 Task: Search for and preview emails with specific keywords in the message body.
Action: Mouse moved to (221, 59)
Screenshot: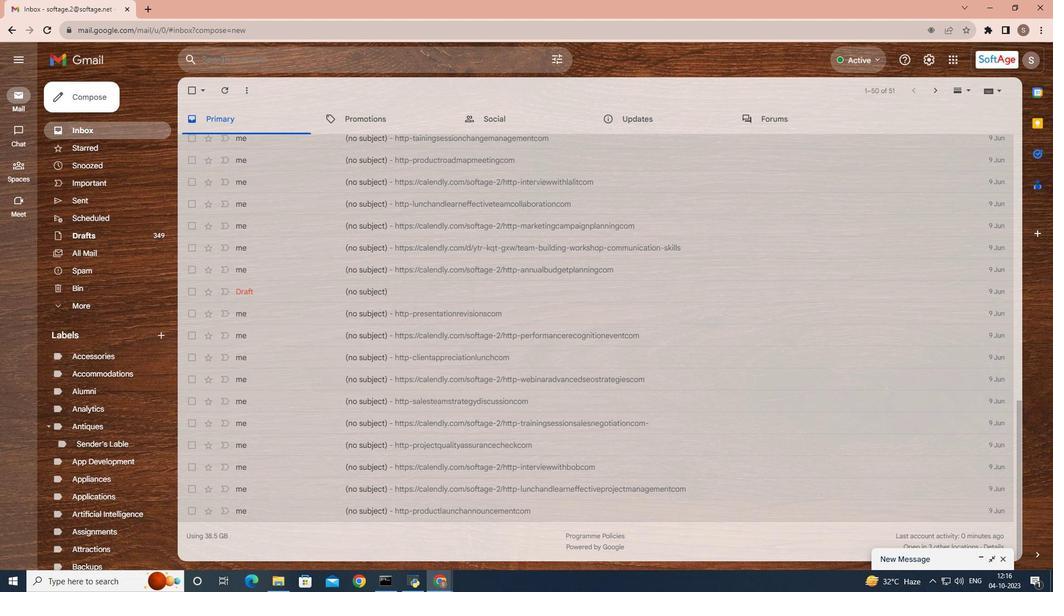 
Action: Mouse pressed left at (221, 59)
Screenshot: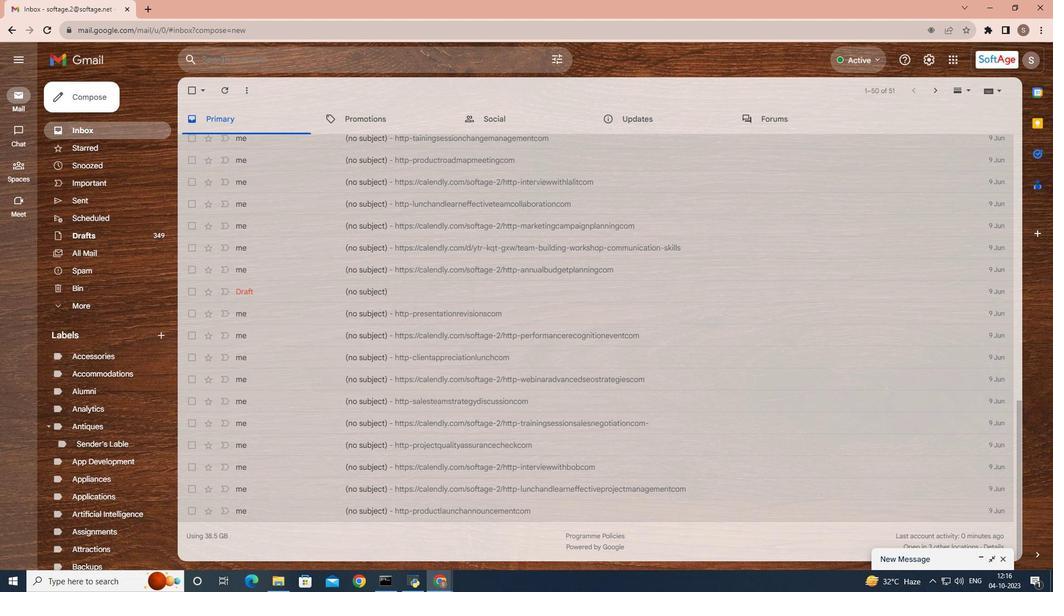 
Action: Key pressed calendly<Key.enter>
Screenshot: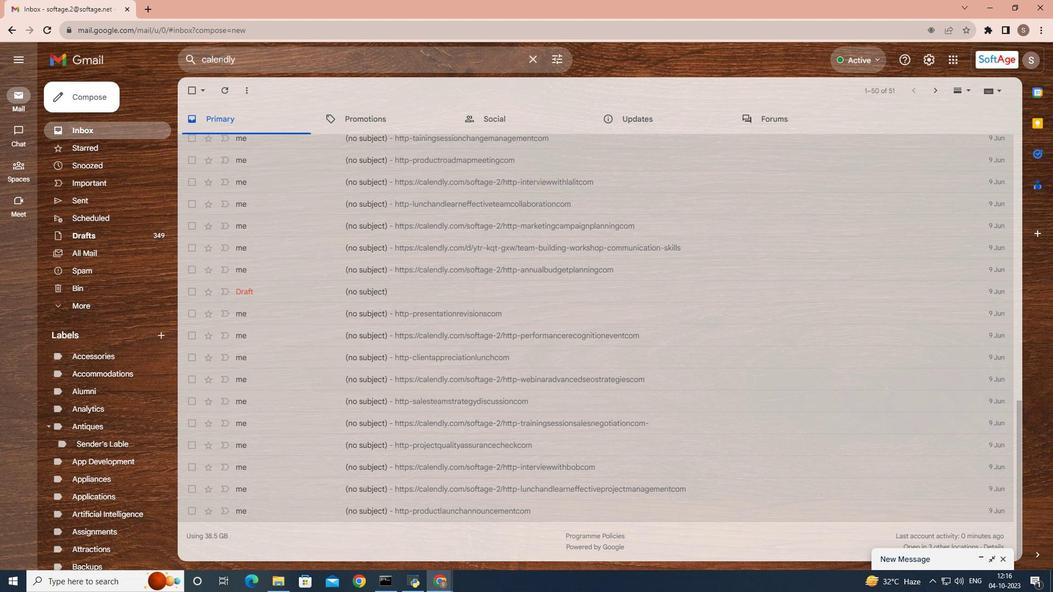 
Action: Mouse moved to (358, 178)
Screenshot: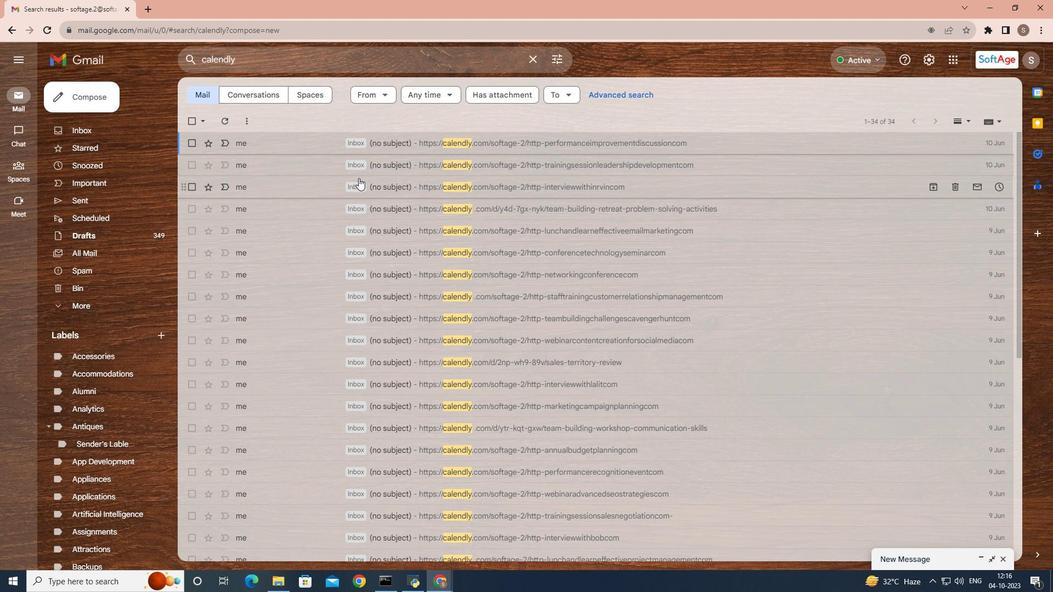
Action: Mouse scrolled (358, 177) with delta (0, 0)
Screenshot: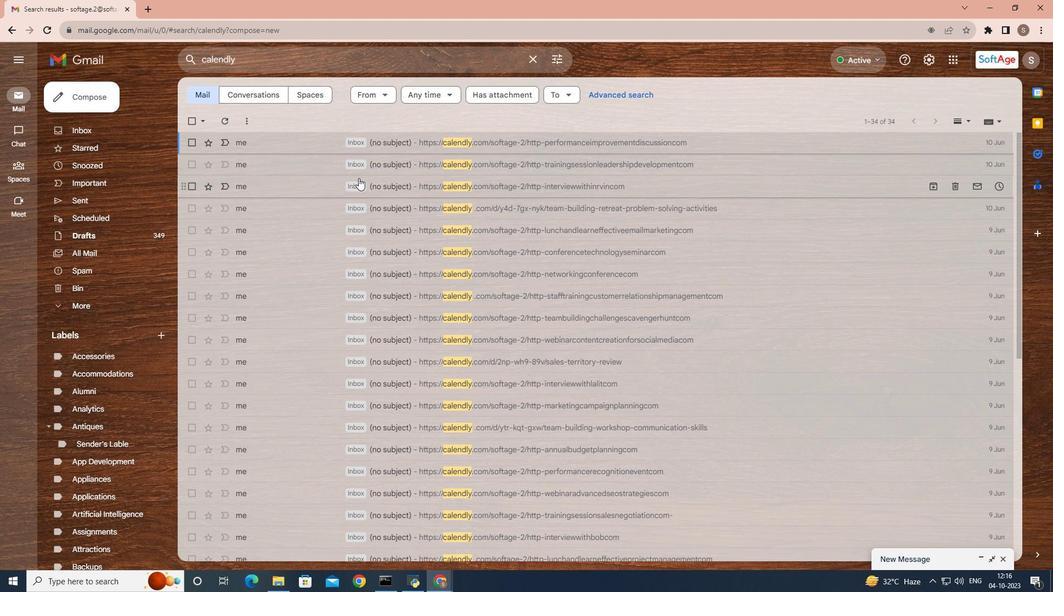 
Action: Mouse scrolled (358, 177) with delta (0, 0)
Screenshot: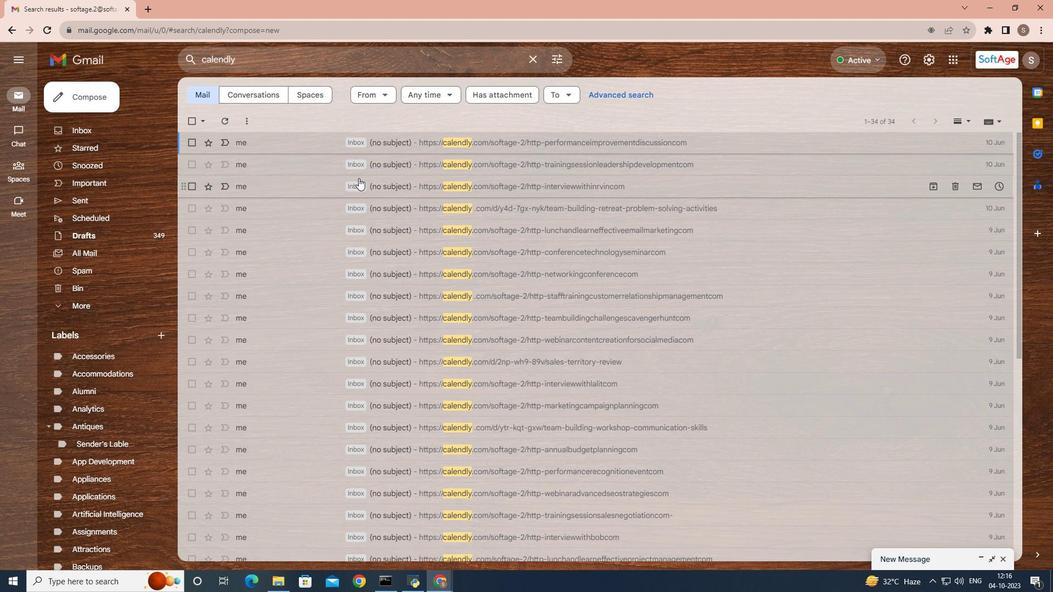 
Action: Mouse scrolled (358, 177) with delta (0, 0)
Screenshot: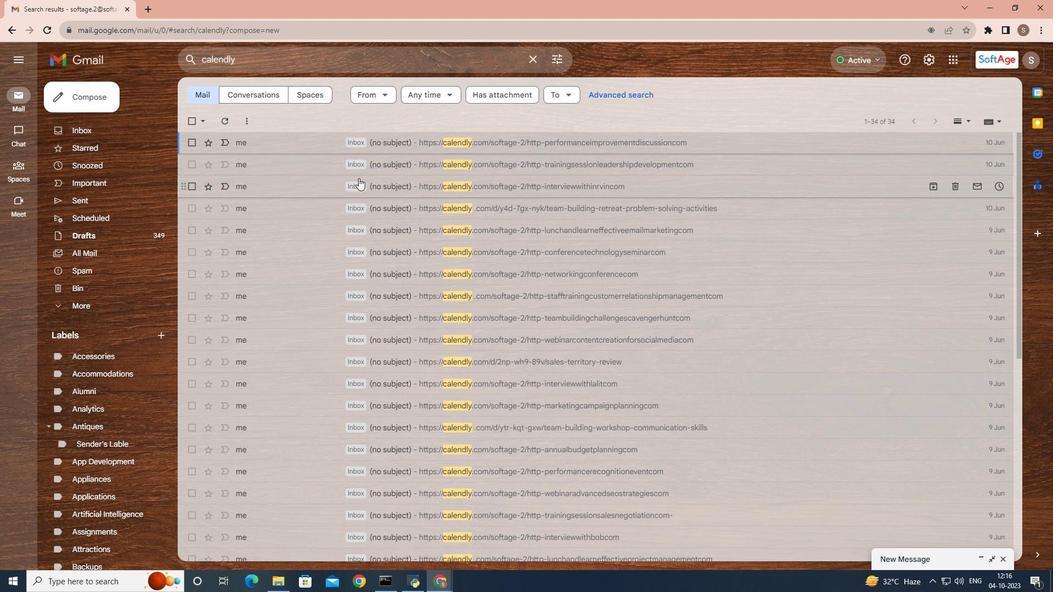 
Action: Mouse scrolled (358, 177) with delta (0, 0)
Screenshot: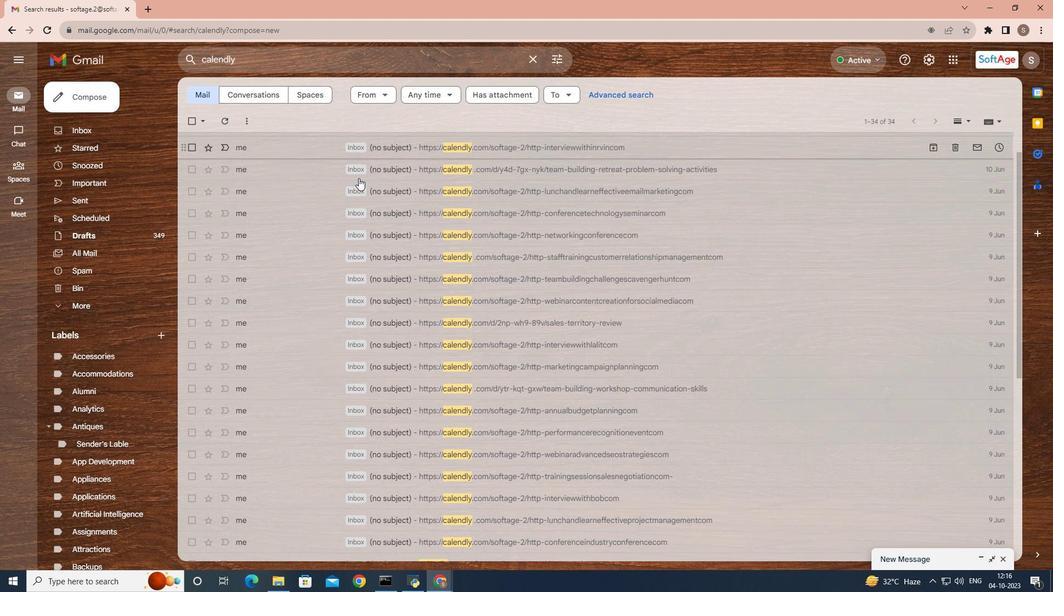 
Action: Mouse scrolled (358, 177) with delta (0, 0)
Screenshot: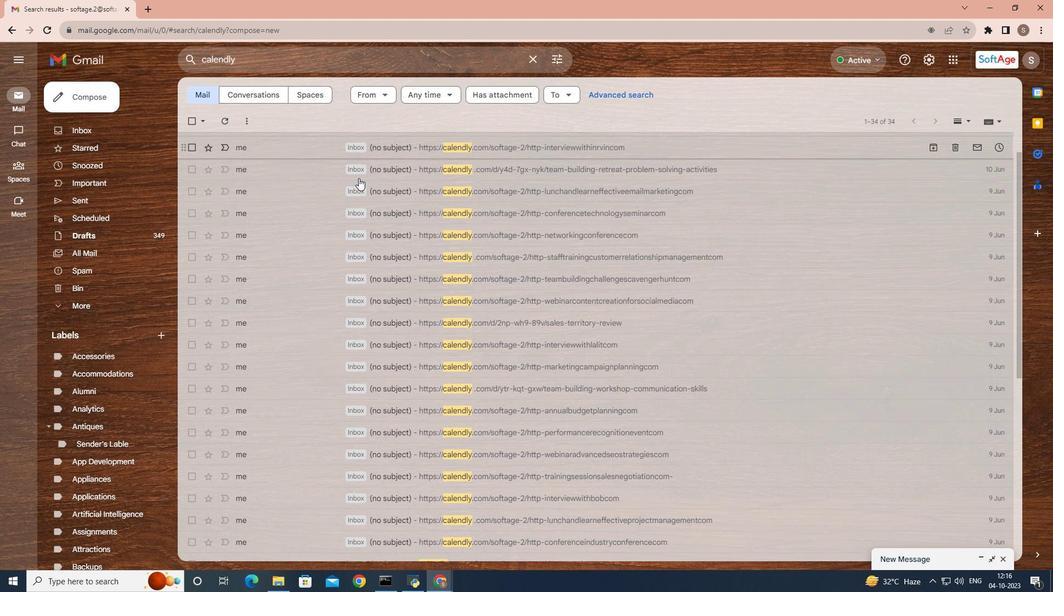 
Action: Mouse scrolled (358, 177) with delta (0, 0)
Screenshot: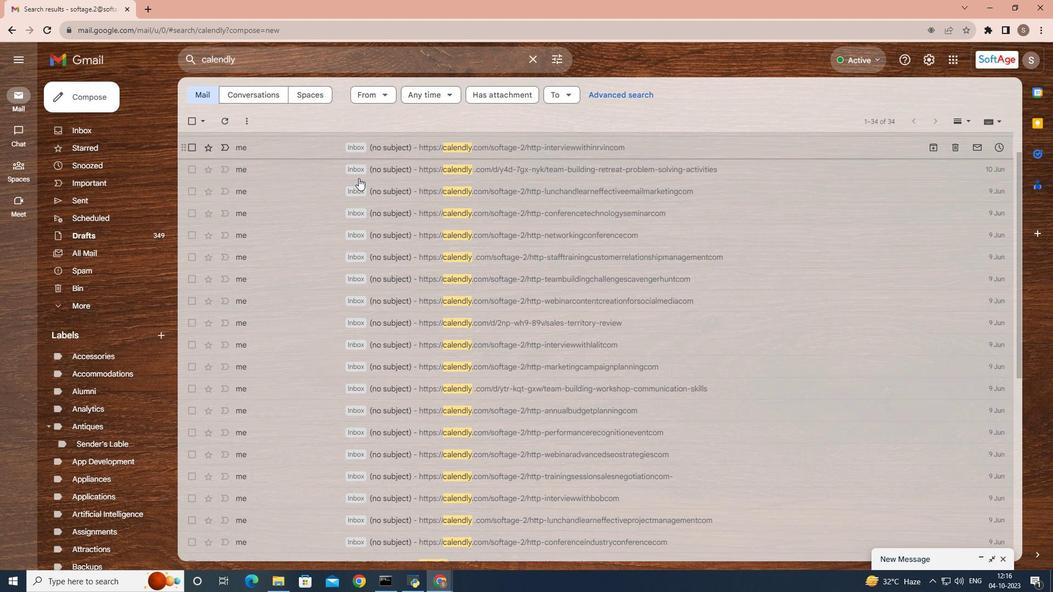 
Action: Mouse scrolled (358, 177) with delta (0, 0)
Screenshot: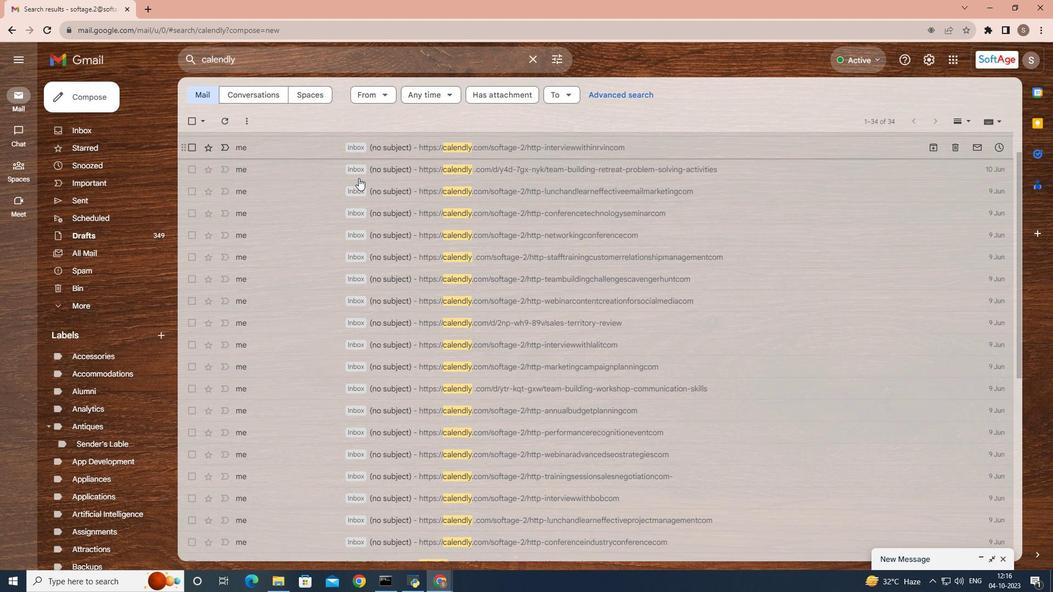 
Action: Mouse moved to (359, 171)
Screenshot: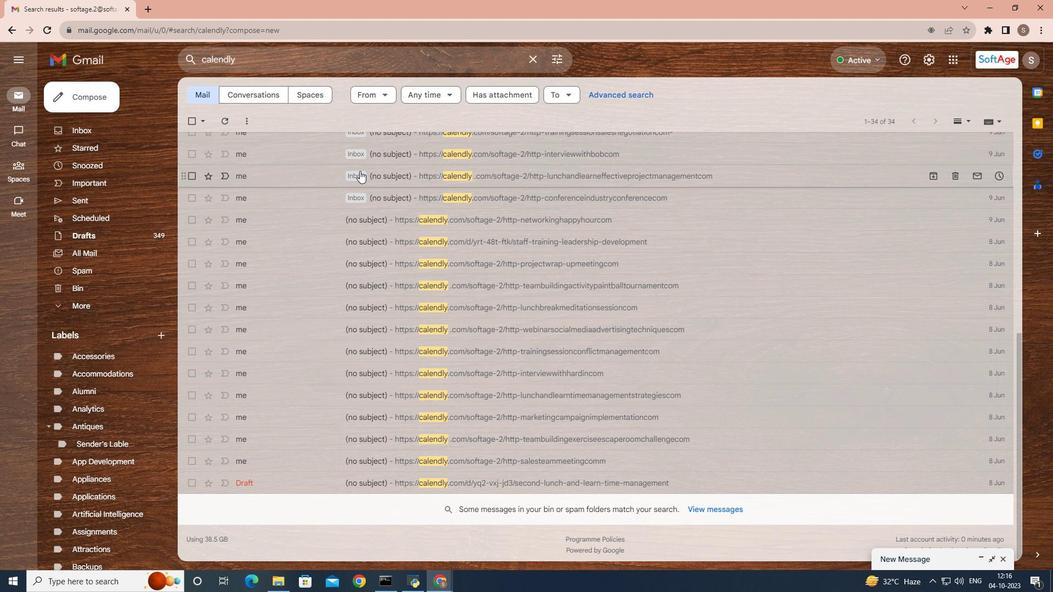 
Action: Mouse scrolled (359, 171) with delta (0, 0)
Screenshot: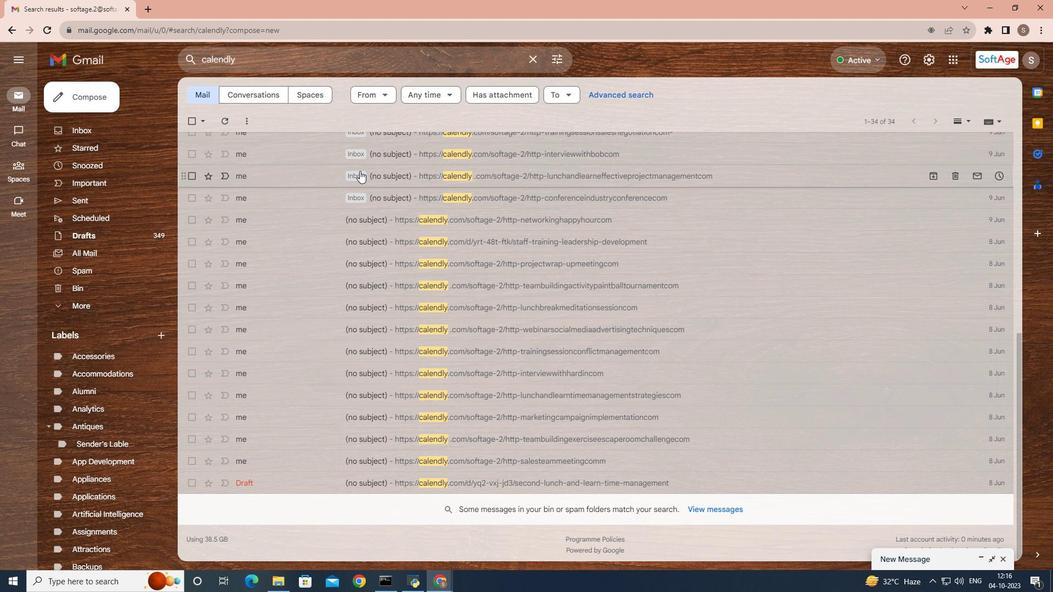 
Action: Mouse scrolled (359, 171) with delta (0, 0)
Screenshot: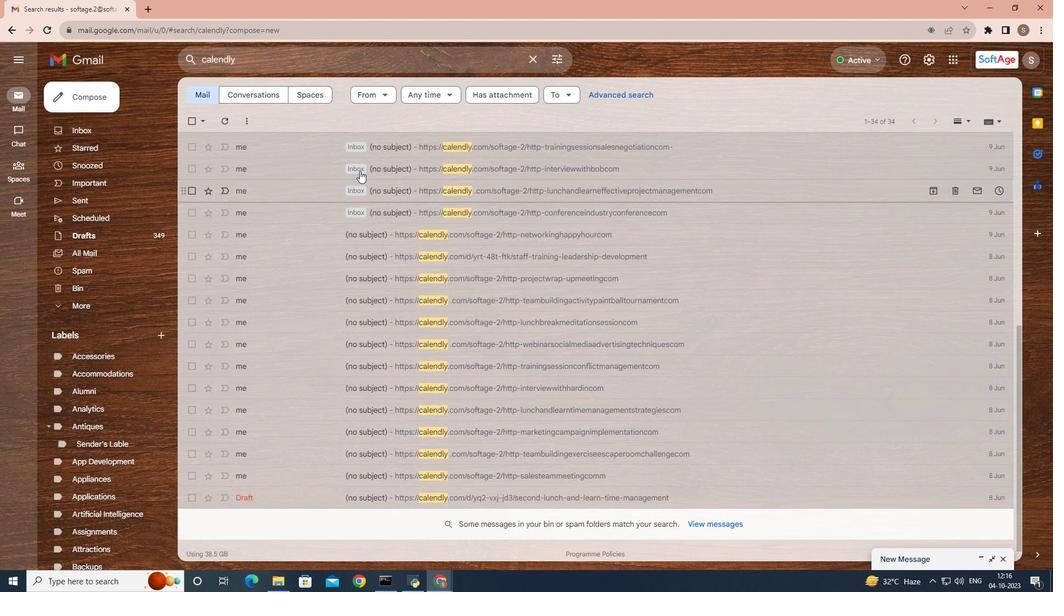 
Action: Mouse scrolled (359, 171) with delta (0, 0)
Screenshot: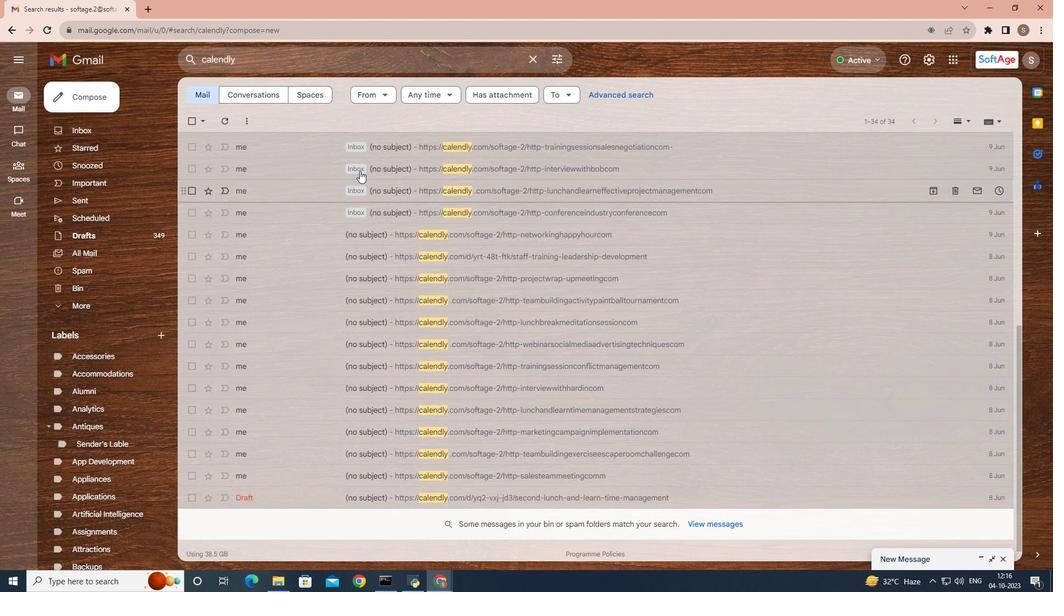 
Action: Mouse scrolled (359, 171) with delta (0, 0)
Screenshot: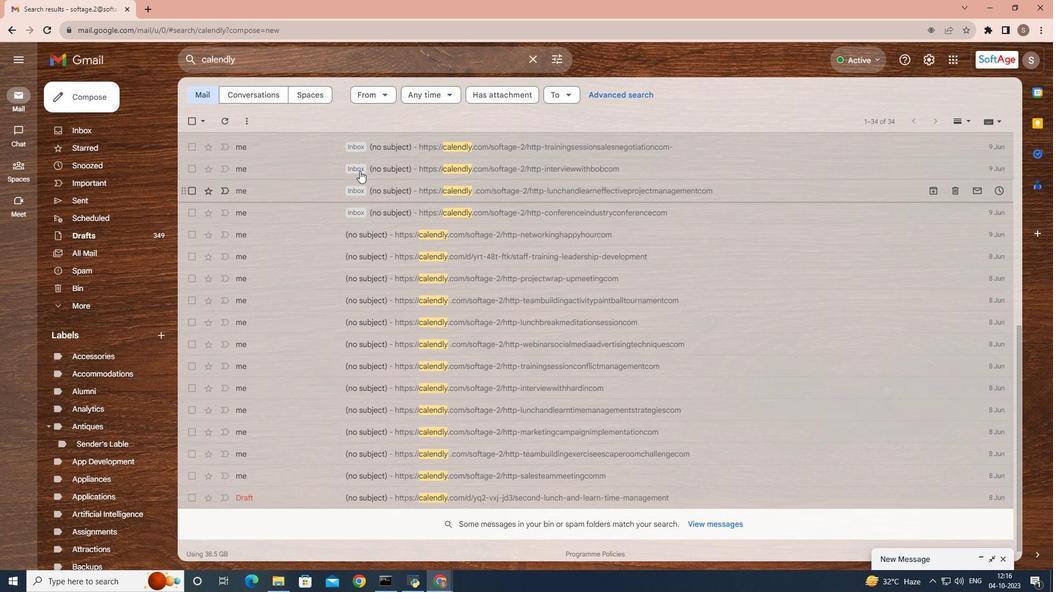 
Action: Mouse scrolled (359, 171) with delta (0, 0)
Screenshot: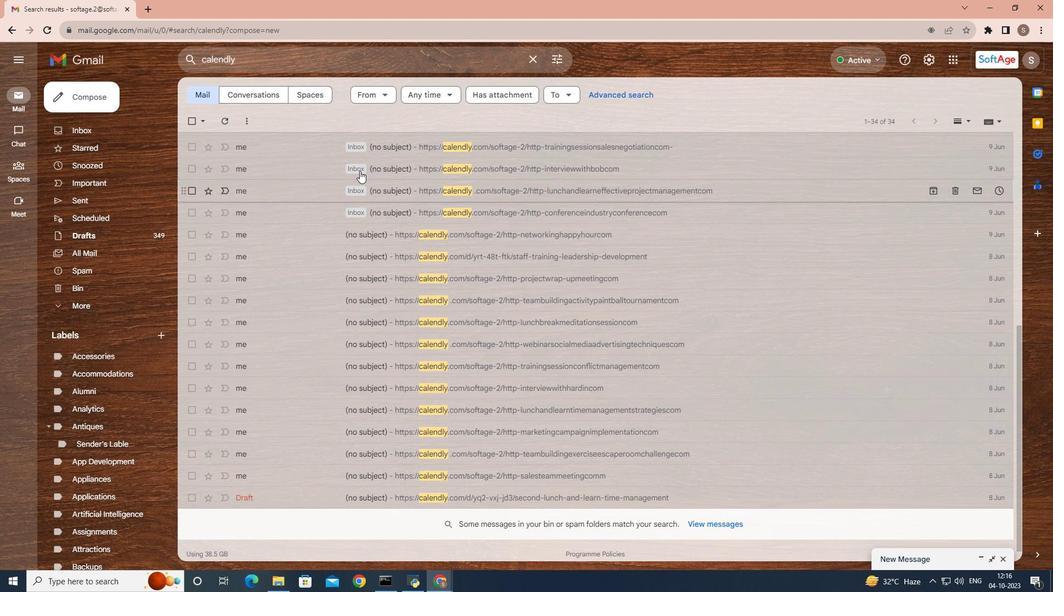 
Action: Mouse moved to (361, 166)
Screenshot: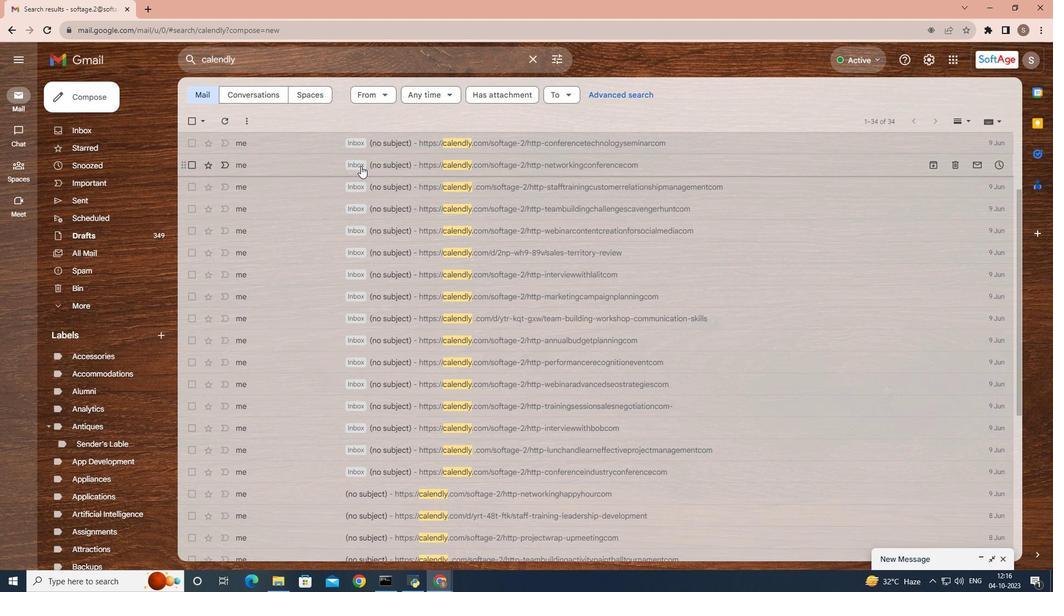 
Action: Mouse scrolled (361, 166) with delta (0, 0)
Screenshot: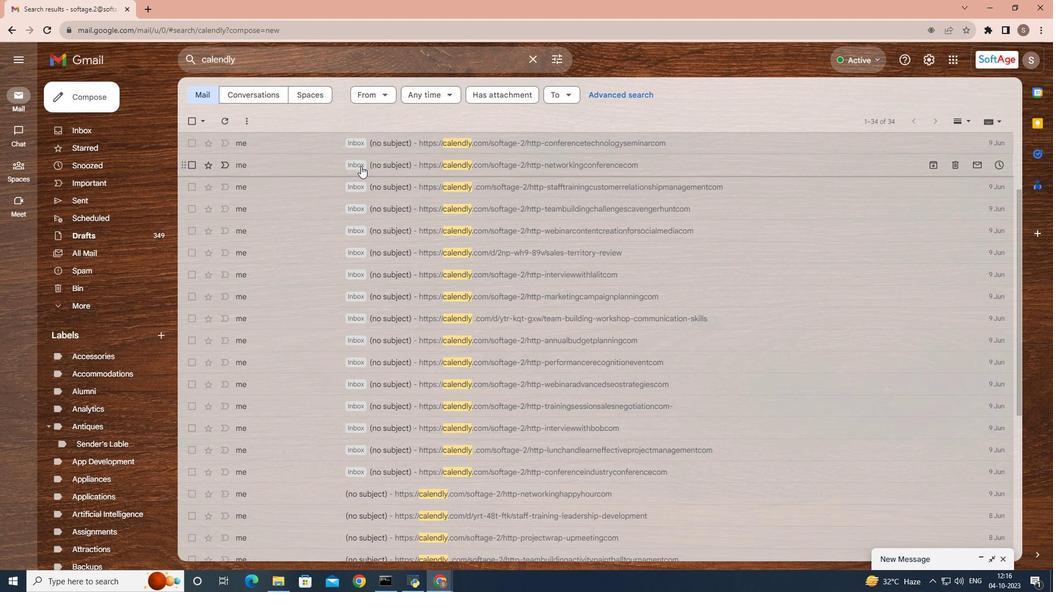 
Action: Mouse scrolled (361, 166) with delta (0, 0)
Screenshot: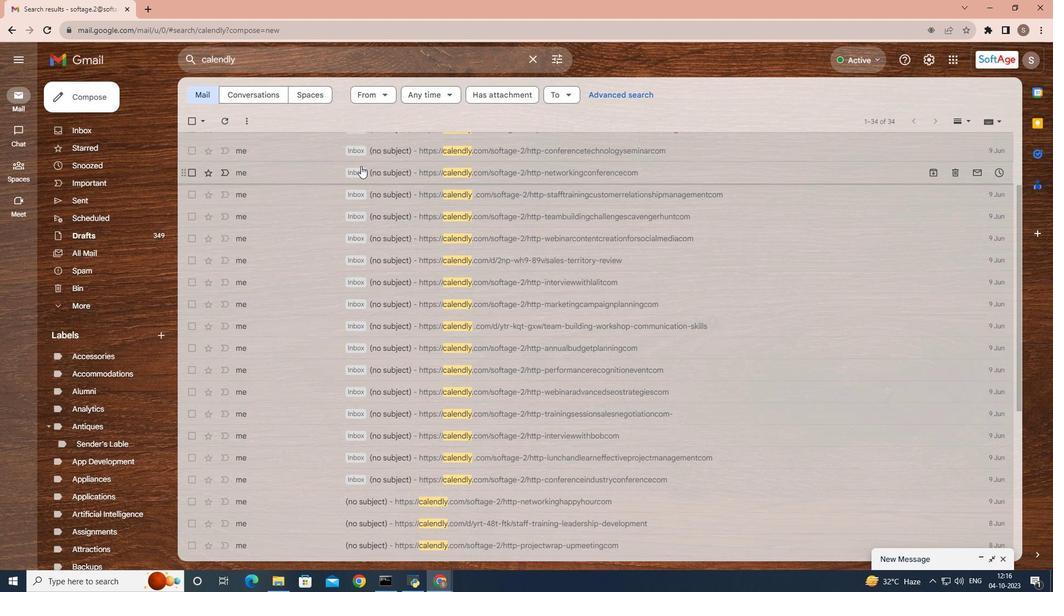 
Action: Mouse scrolled (361, 166) with delta (0, 0)
Screenshot: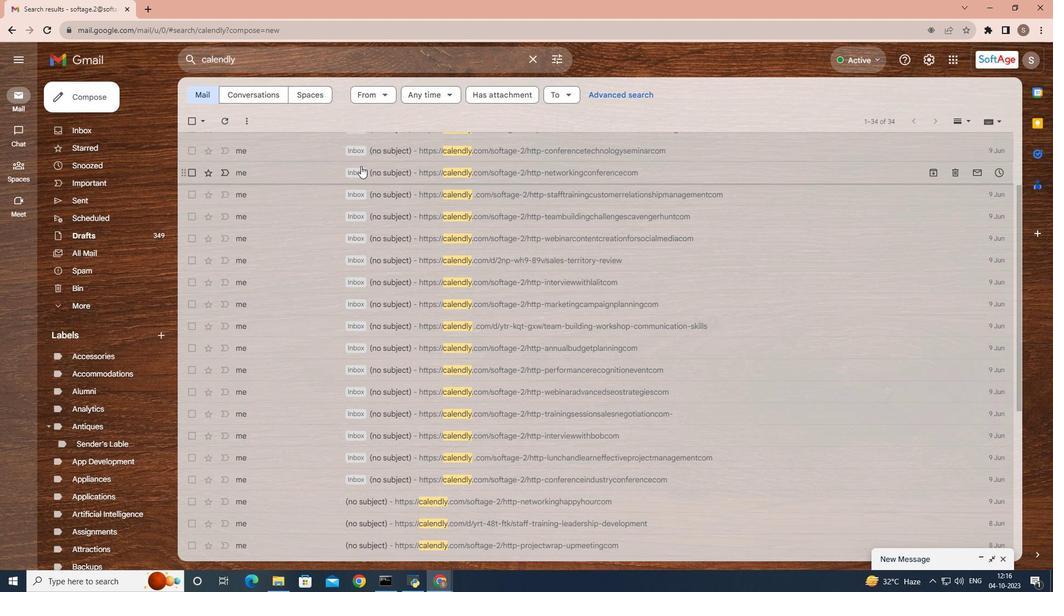 
Action: Mouse scrolled (361, 166) with delta (0, 0)
Screenshot: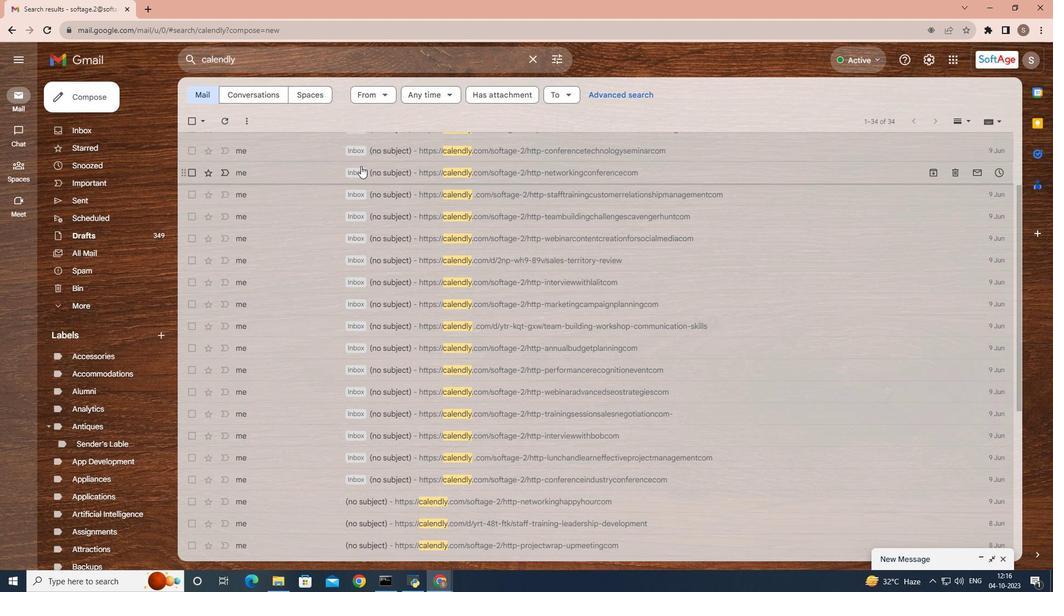 
Action: Mouse scrolled (361, 166) with delta (0, 0)
Screenshot: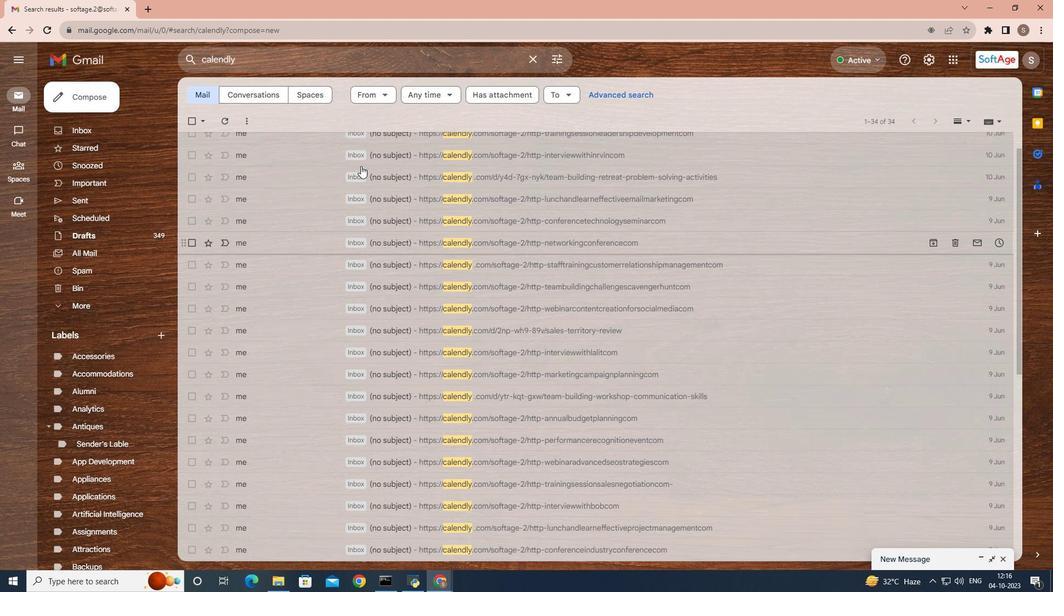 
Action: Mouse scrolled (361, 166) with delta (0, 0)
Screenshot: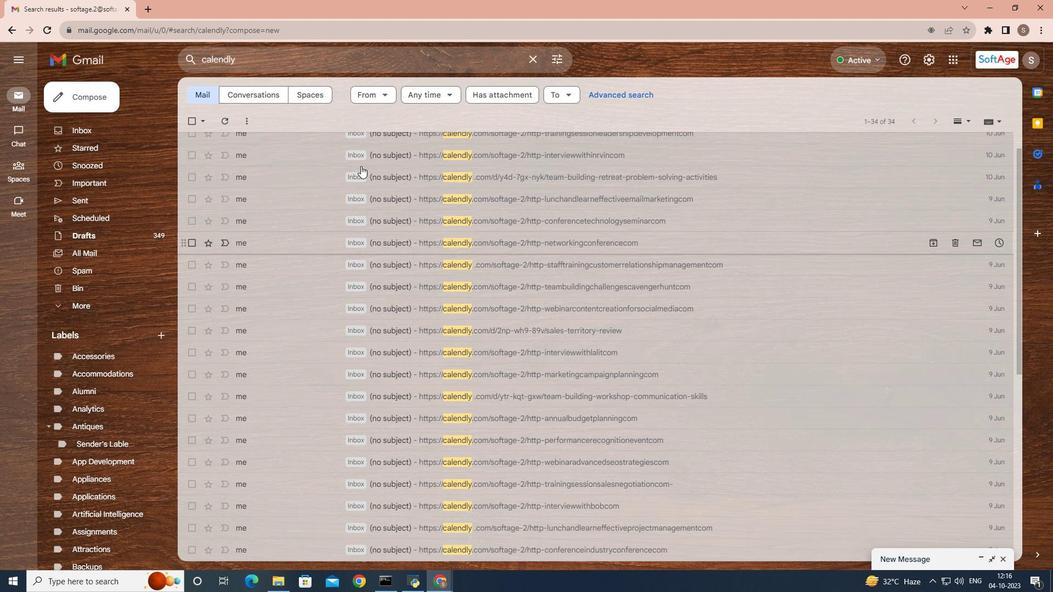 
Action: Mouse moved to (361, 164)
Screenshot: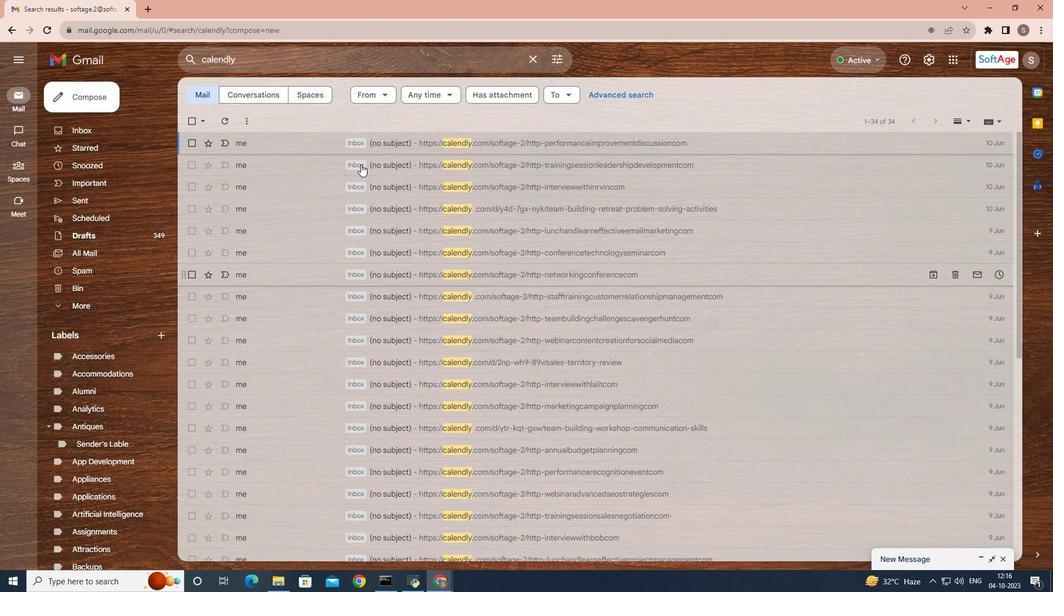 
Action: Mouse scrolled (361, 165) with delta (0, 0)
Screenshot: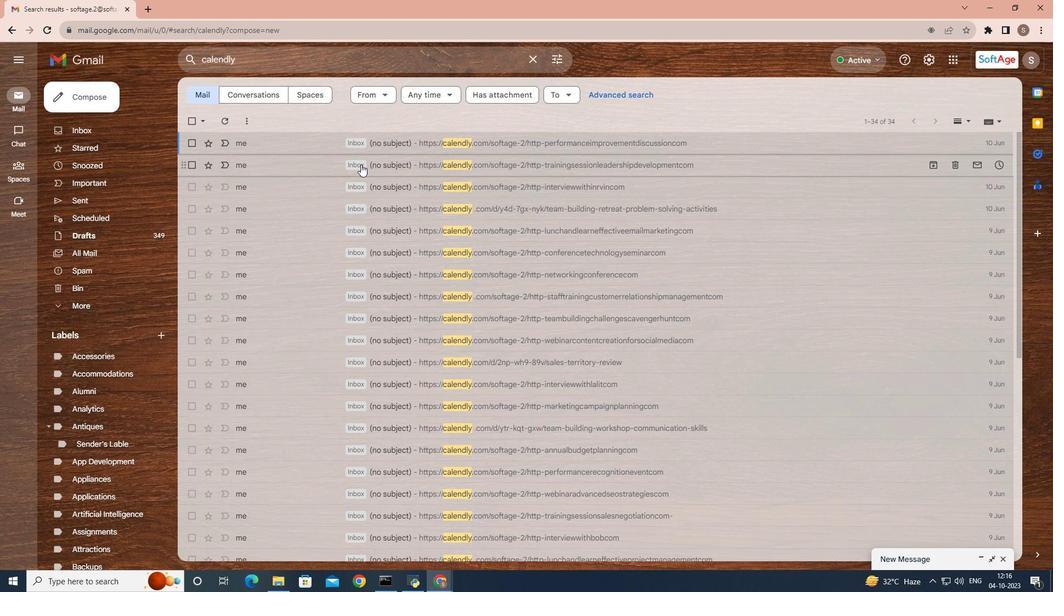 
Action: Mouse scrolled (361, 165) with delta (0, 0)
Screenshot: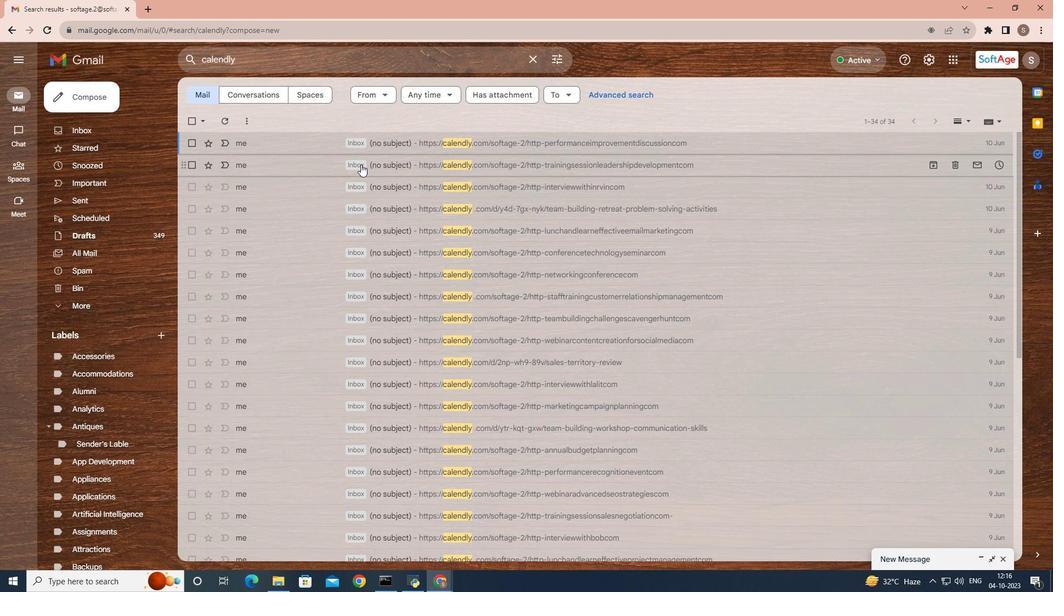 
Action: Mouse scrolled (361, 165) with delta (0, 0)
Screenshot: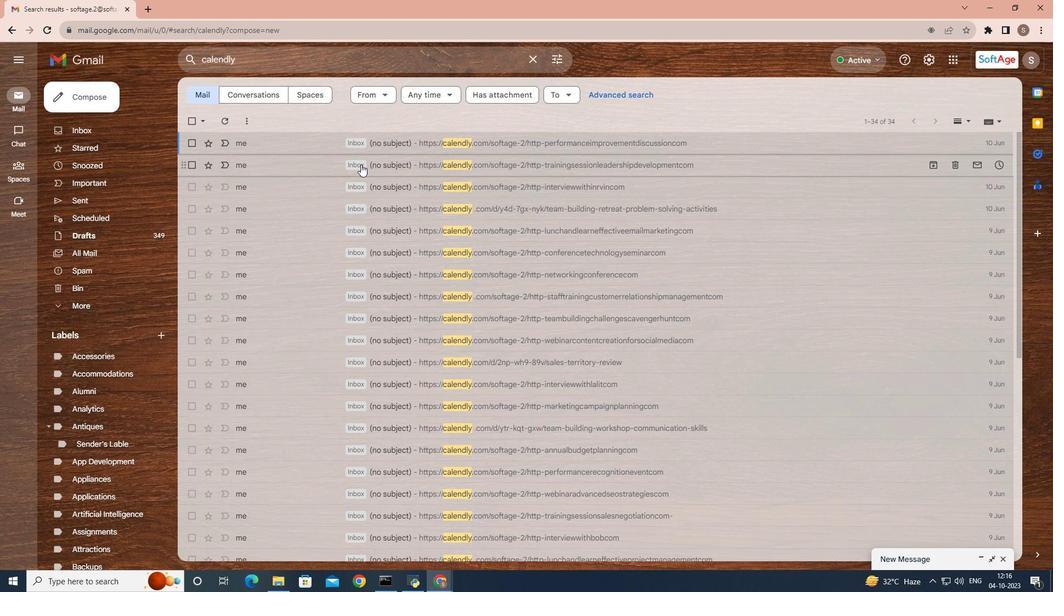 
Action: Mouse scrolled (361, 165) with delta (0, 0)
Screenshot: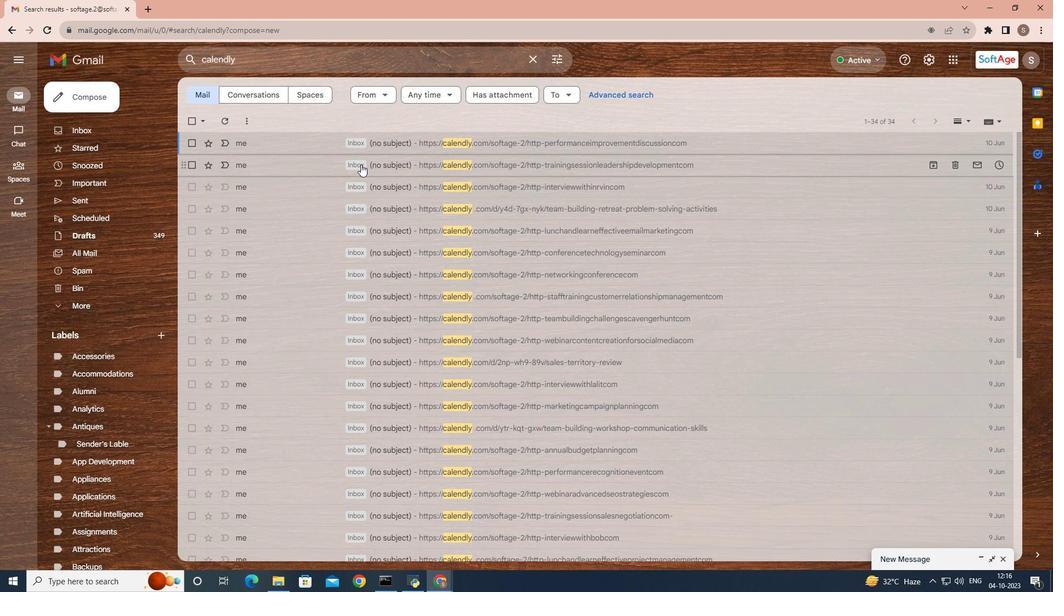 
Action: Mouse scrolled (361, 165) with delta (0, 0)
Screenshot: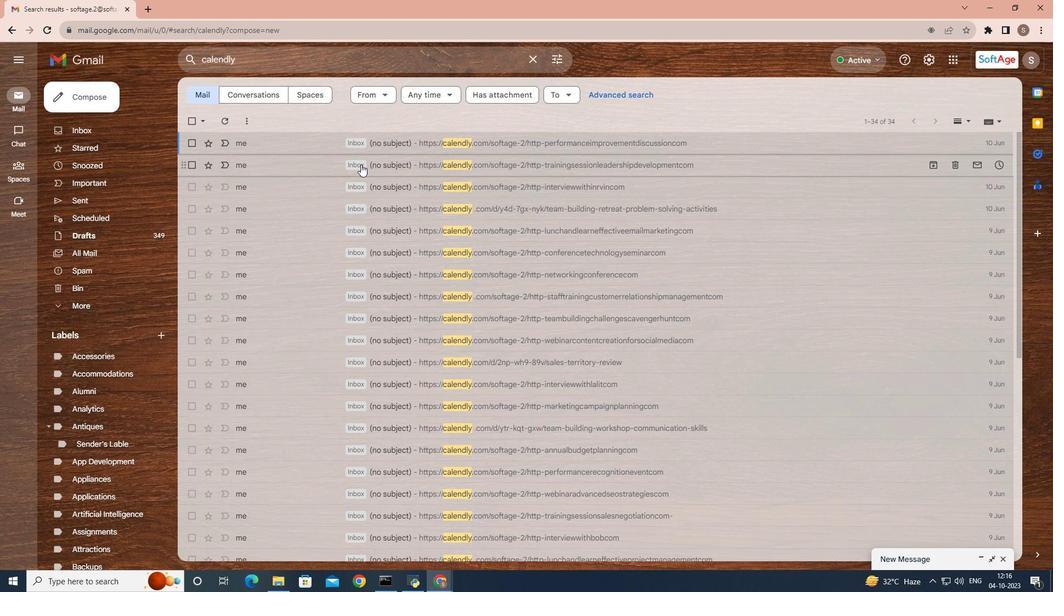 
Action: Mouse scrolled (361, 165) with delta (0, 0)
Screenshot: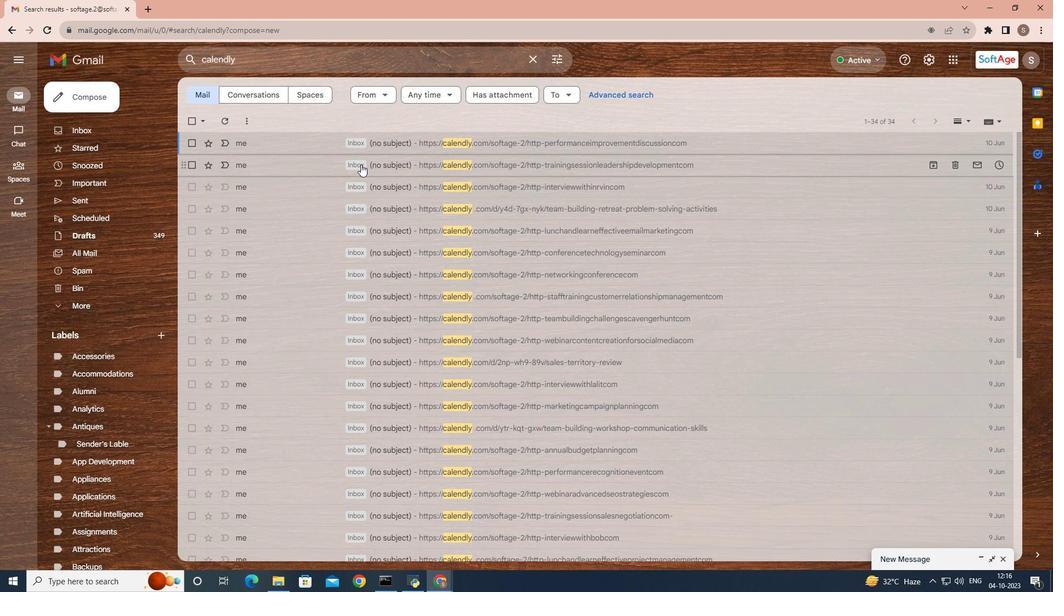 
Action: Mouse moved to (960, 113)
Screenshot: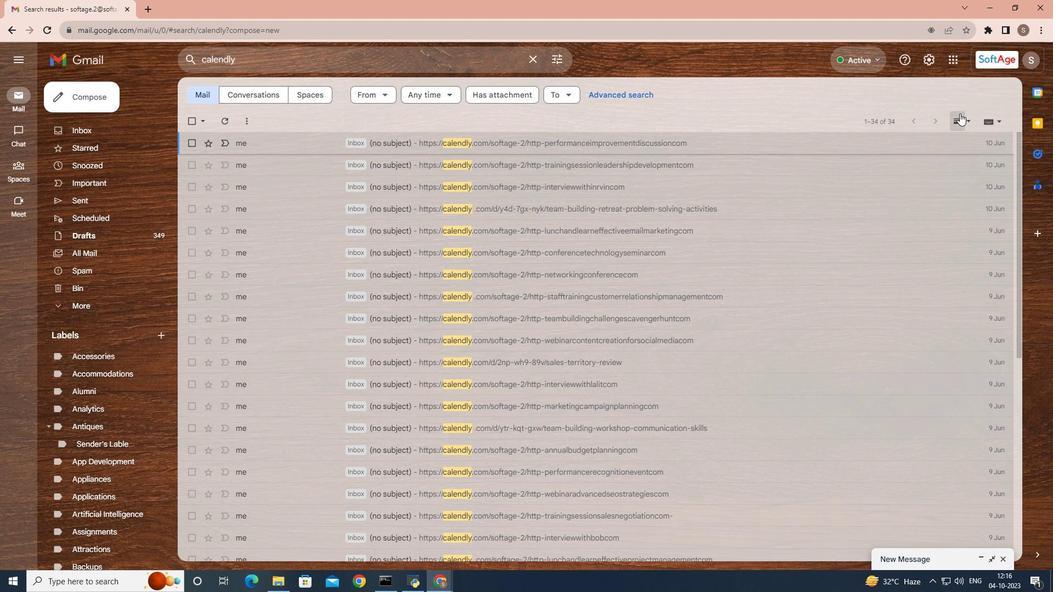 
Action: Mouse pressed left at (960, 113)
Screenshot: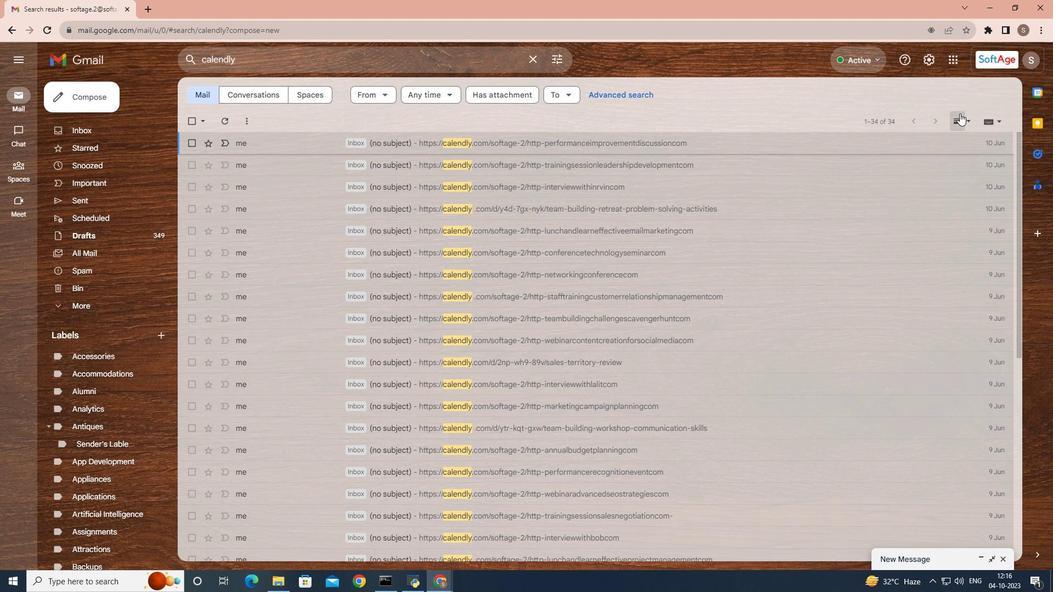 
Action: Mouse moved to (674, 151)
Screenshot: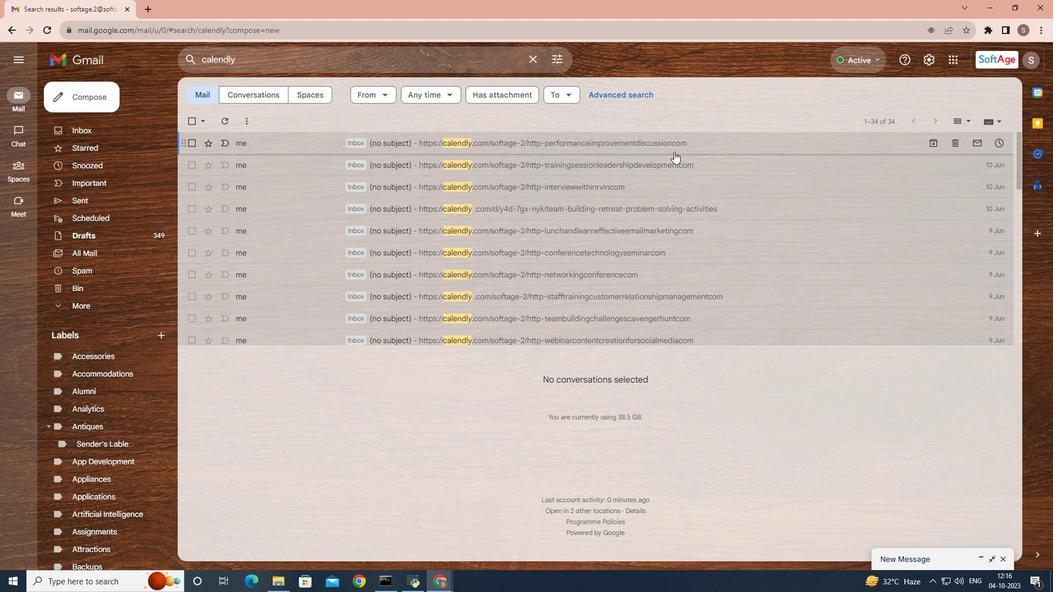 
Action: Mouse pressed left at (674, 151)
Screenshot: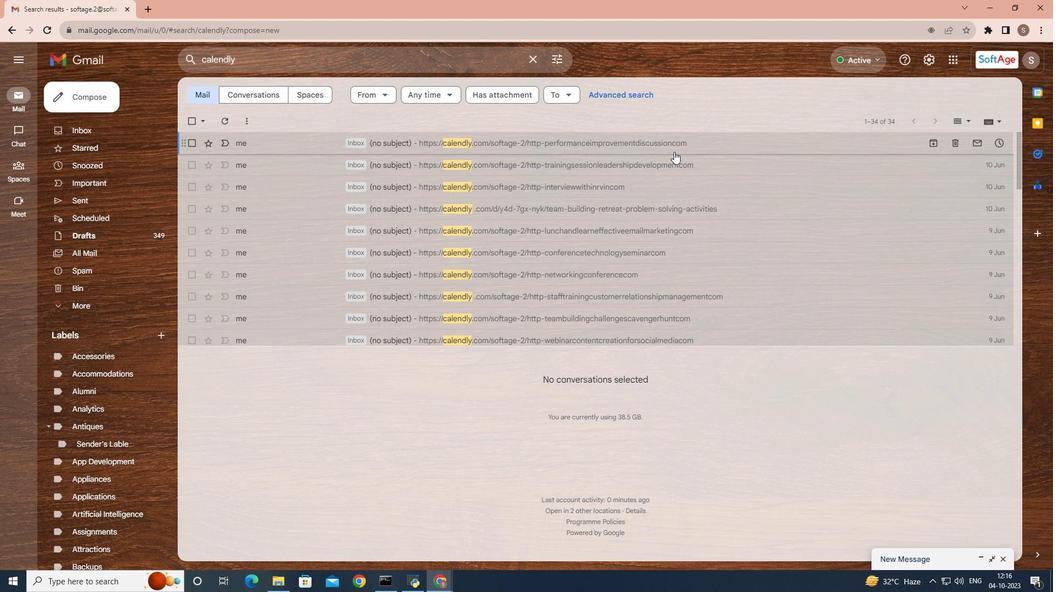 
Action: Mouse moved to (670, 160)
Screenshot: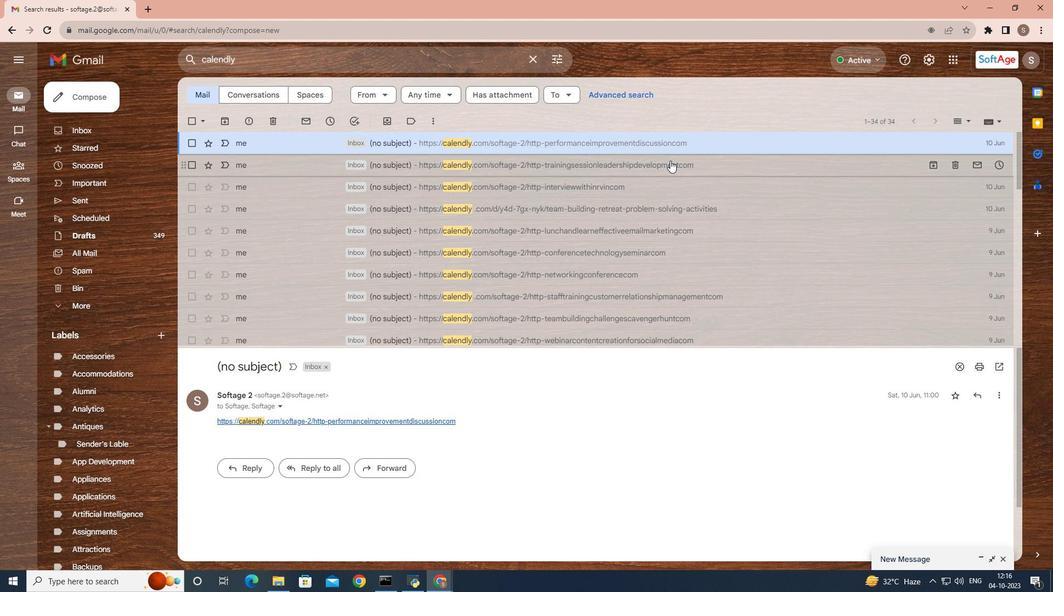 
Action: Mouse scrolled (670, 160) with delta (0, 0)
Screenshot: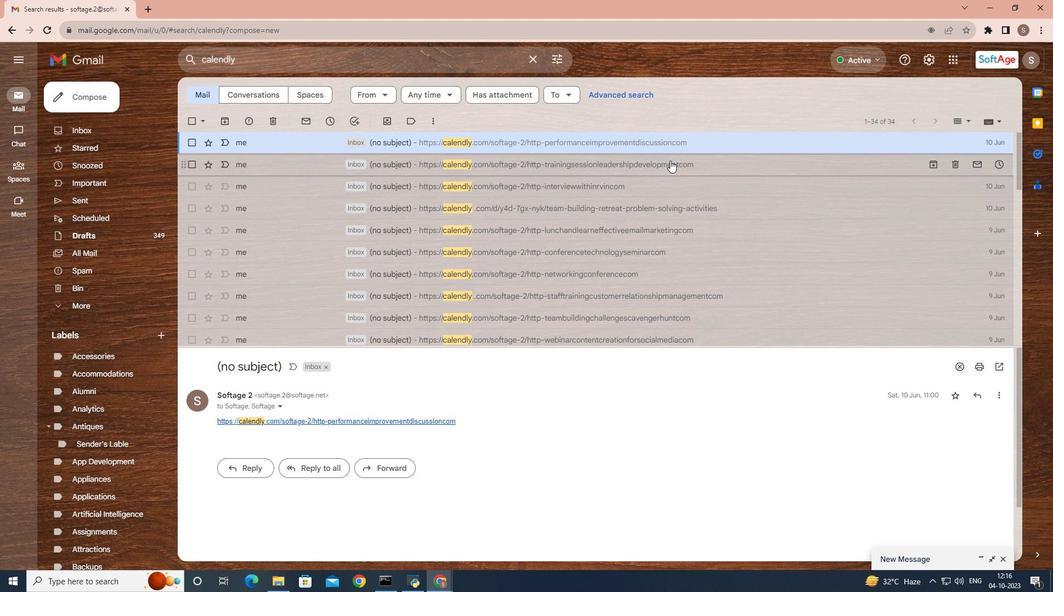 
Action: Mouse scrolled (670, 160) with delta (0, 0)
Screenshot: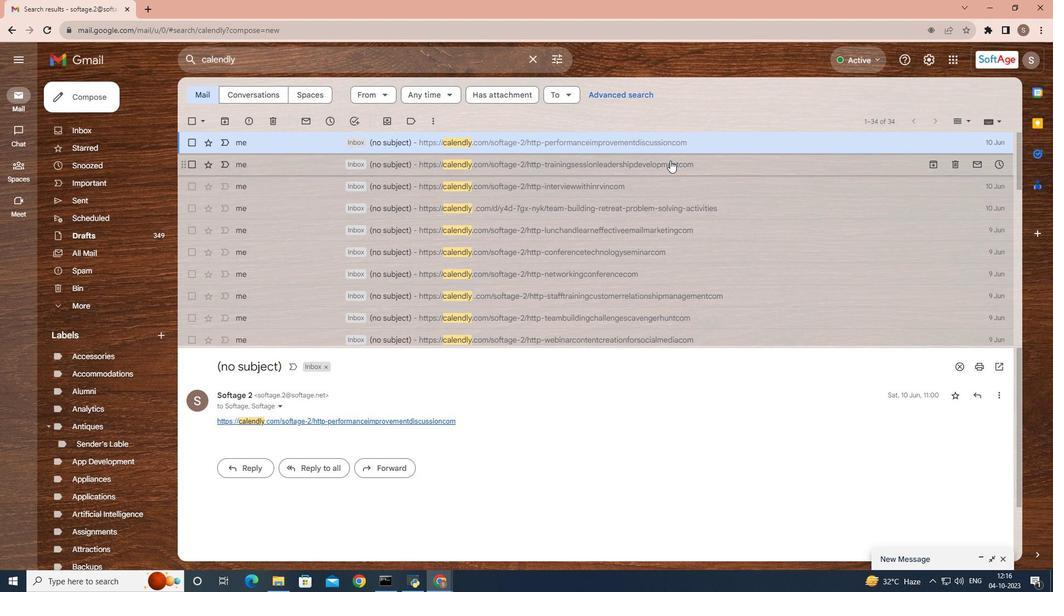 
Action: Mouse scrolled (670, 160) with delta (0, 0)
Screenshot: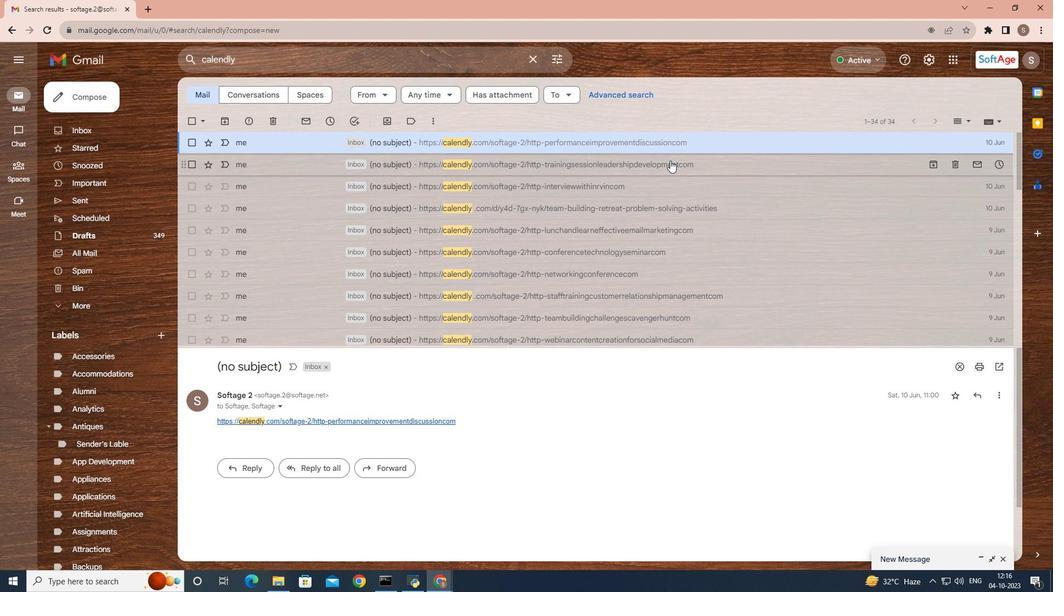 
Action: Mouse scrolled (670, 160) with delta (0, 0)
Screenshot: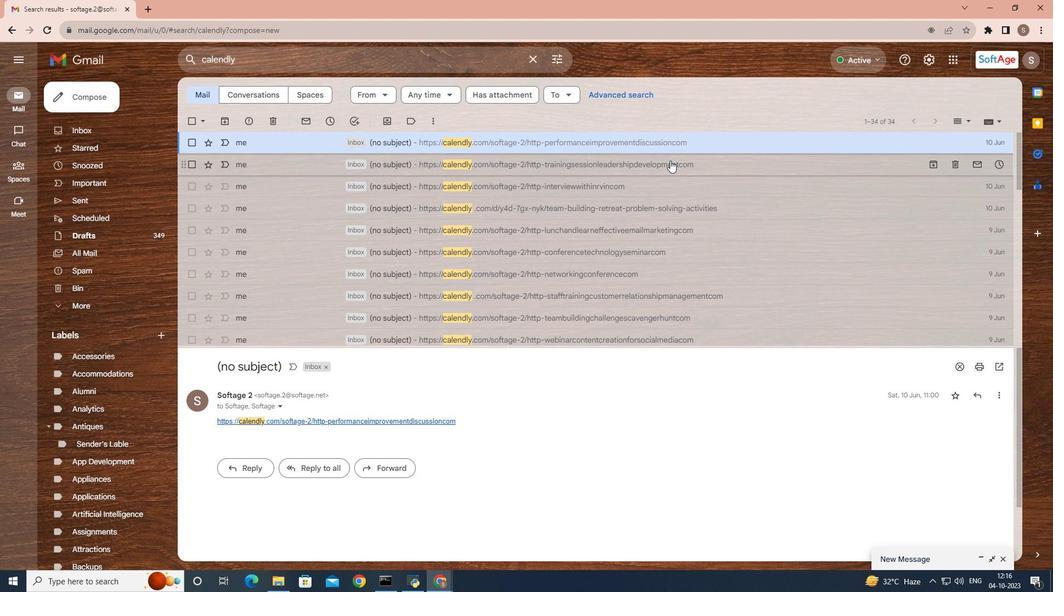 
Action: Mouse moved to (624, 183)
Screenshot: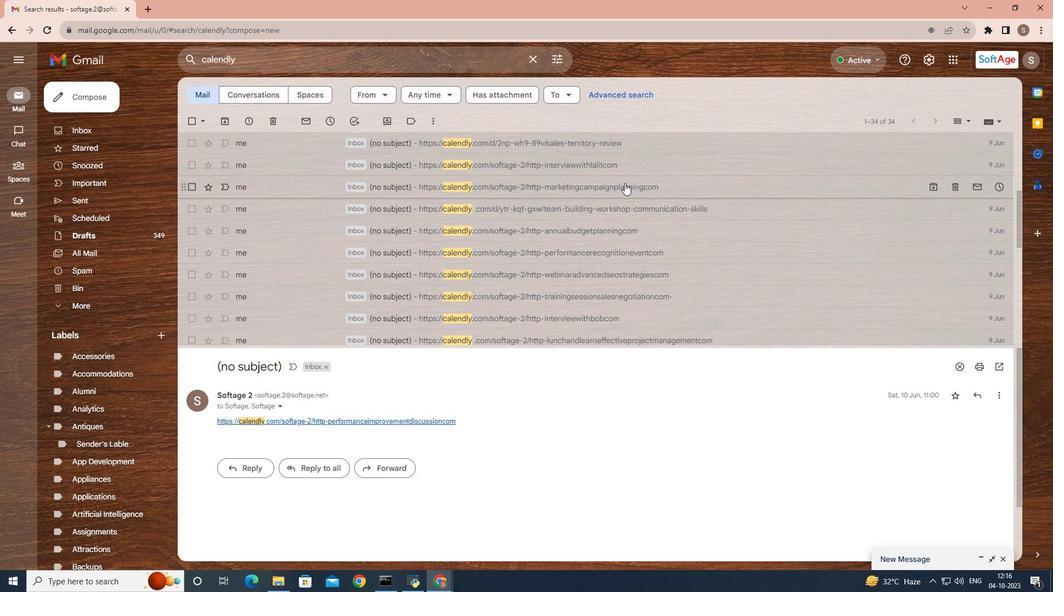 
Action: Mouse pressed left at (624, 183)
Screenshot: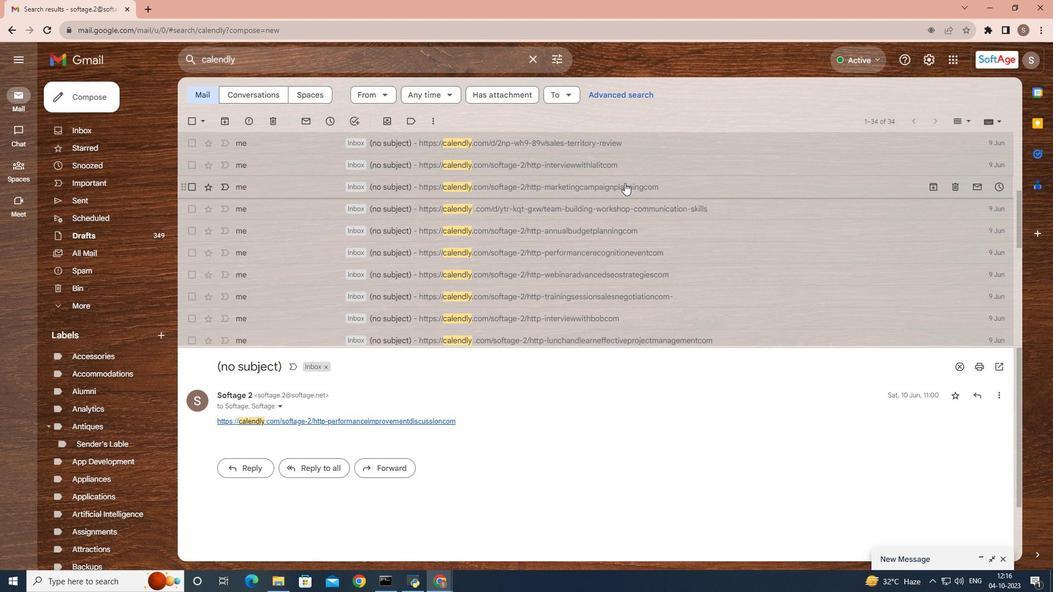 
Action: Mouse moved to (624, 185)
Screenshot: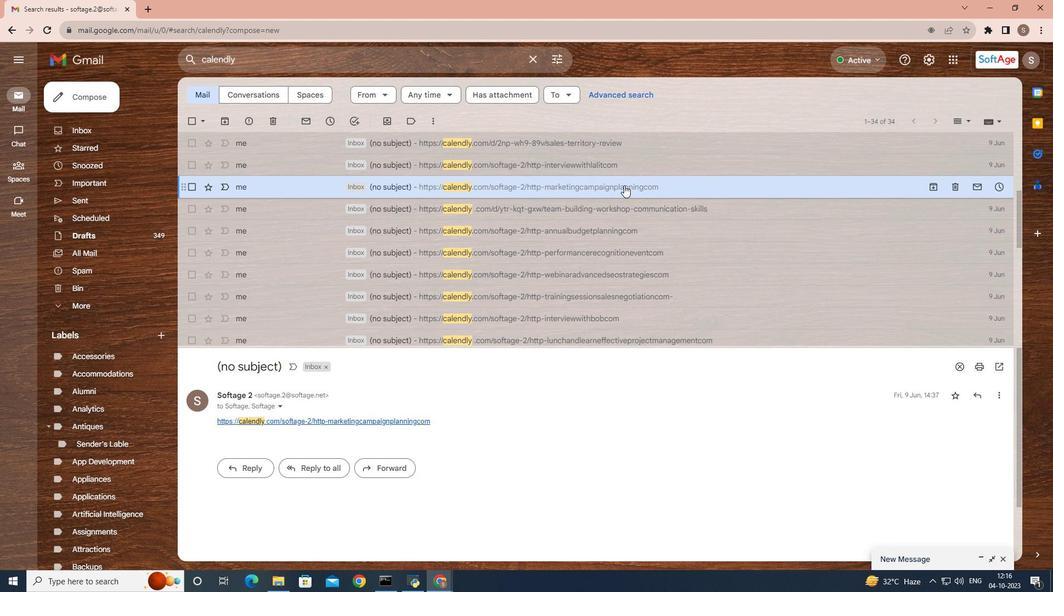 
Action: Mouse scrolled (624, 184) with delta (0, 0)
Screenshot: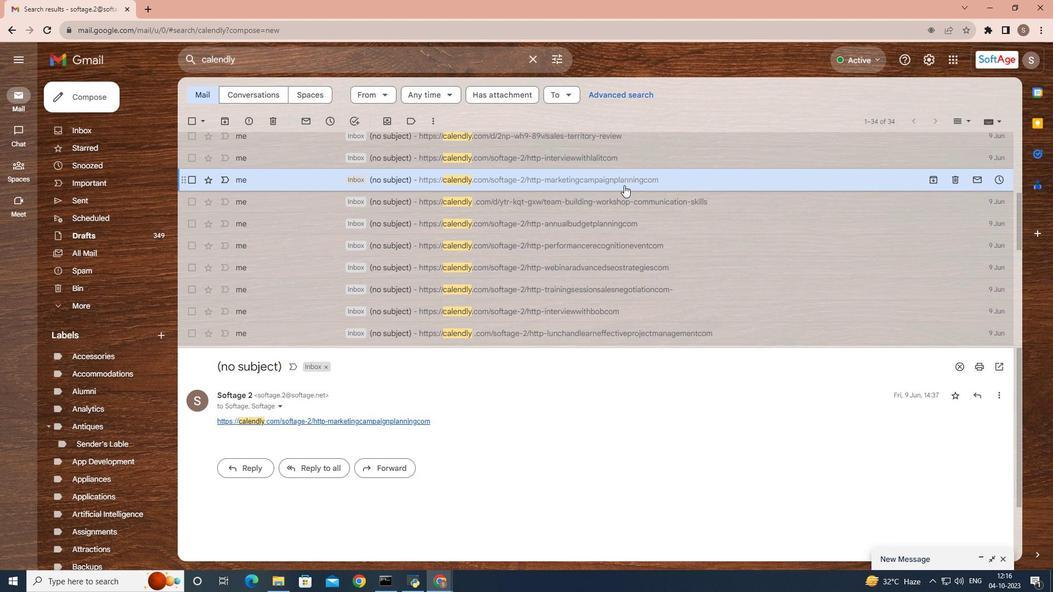 
Action: Mouse scrolled (624, 184) with delta (0, 0)
Screenshot: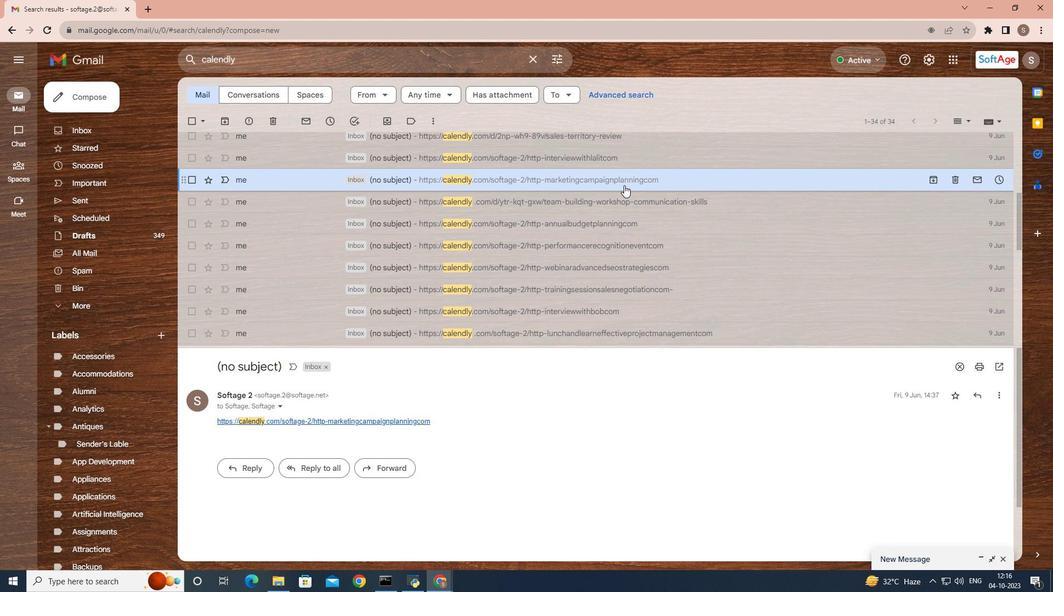 
Action: Mouse scrolled (624, 184) with delta (0, 0)
Screenshot: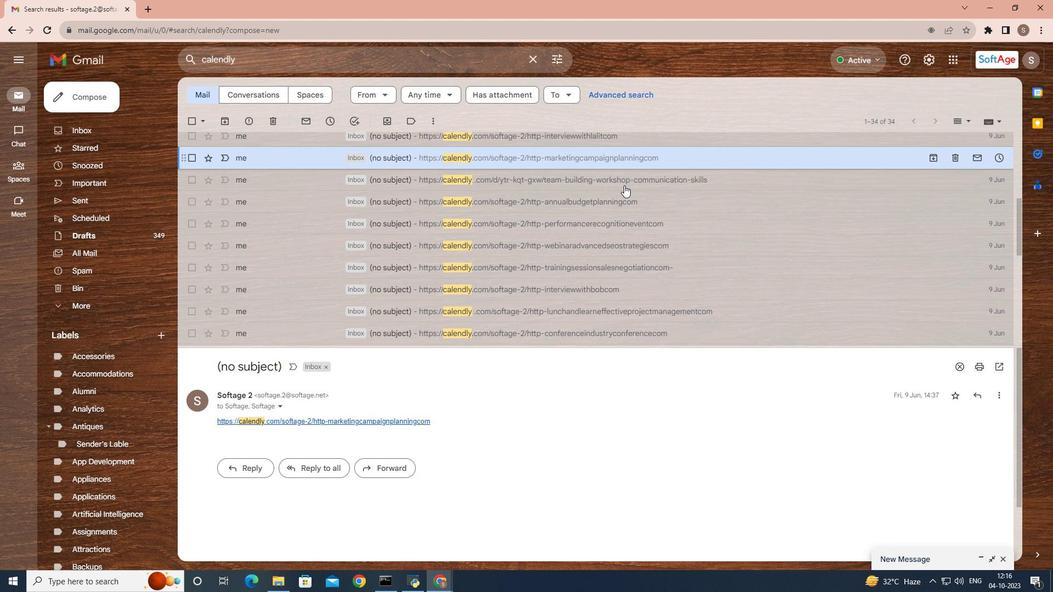 
Action: Mouse scrolled (624, 184) with delta (0, 0)
Screenshot: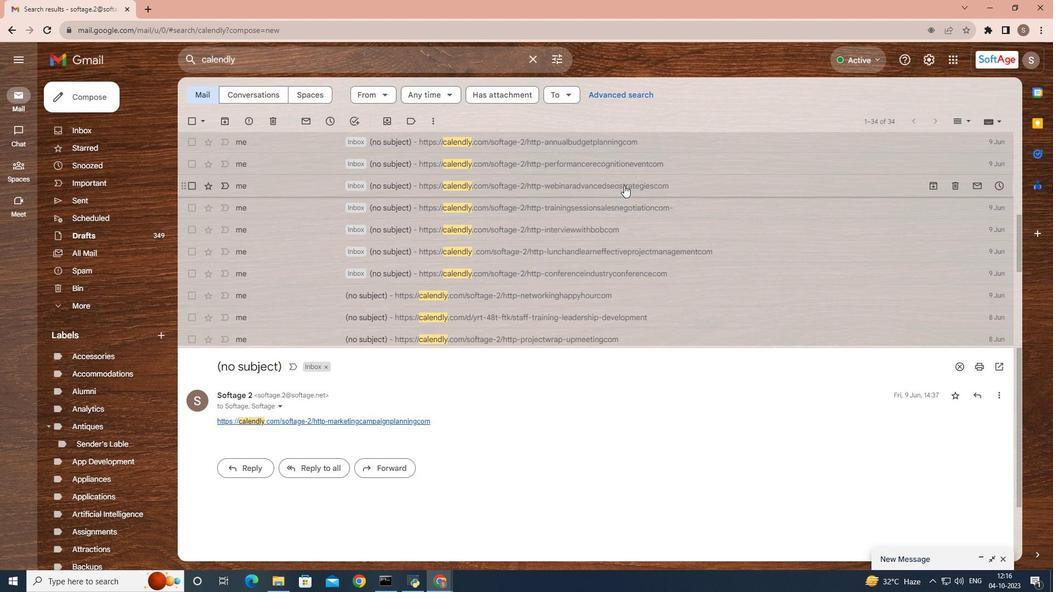 
Action: Mouse scrolled (624, 185) with delta (0, 0)
Screenshot: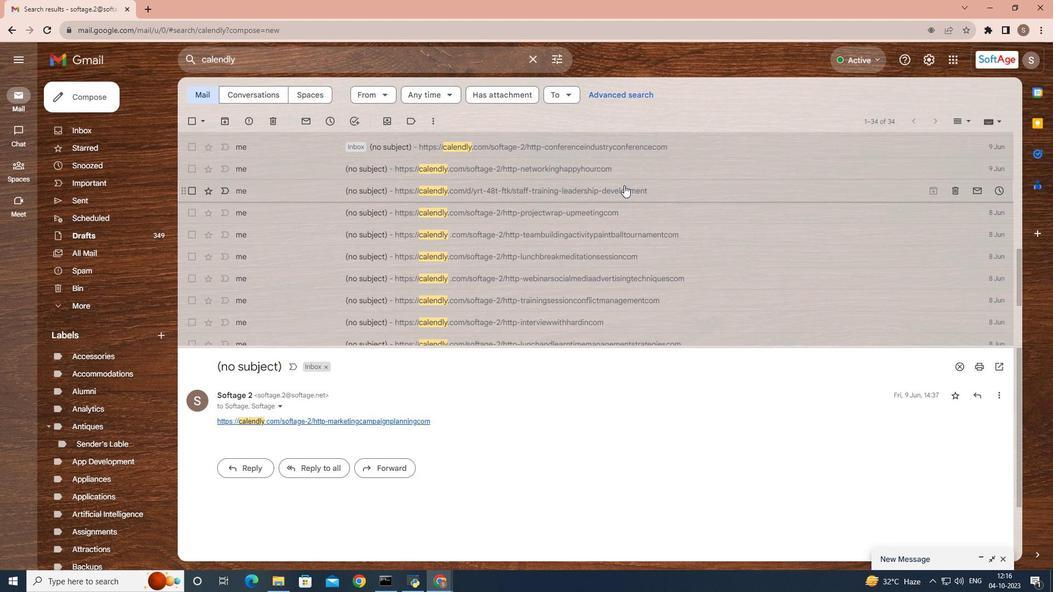 
Action: Mouse moved to (616, 193)
Screenshot: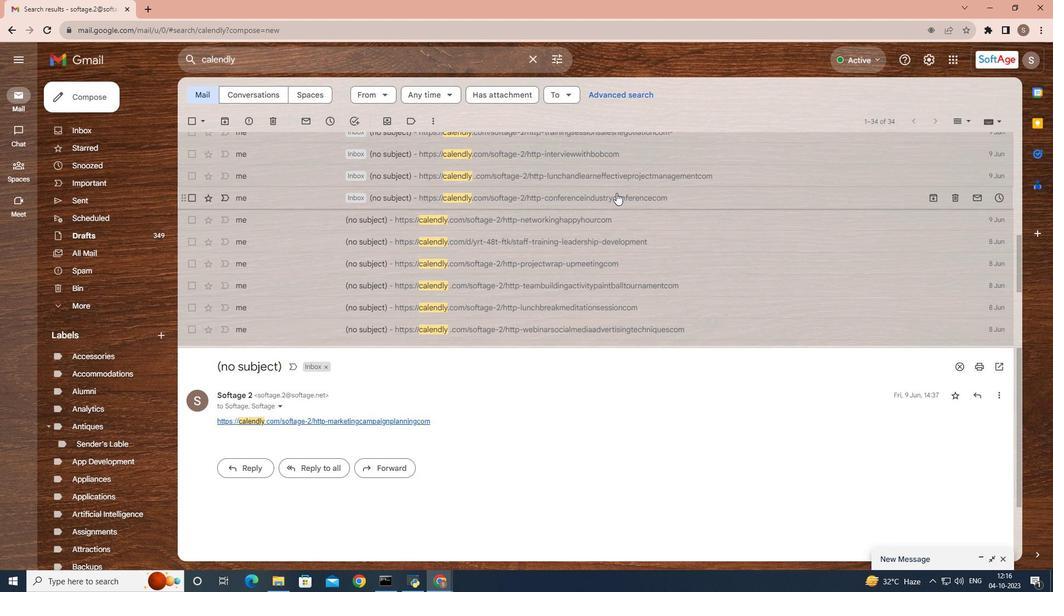 
Action: Mouse pressed left at (616, 193)
Screenshot: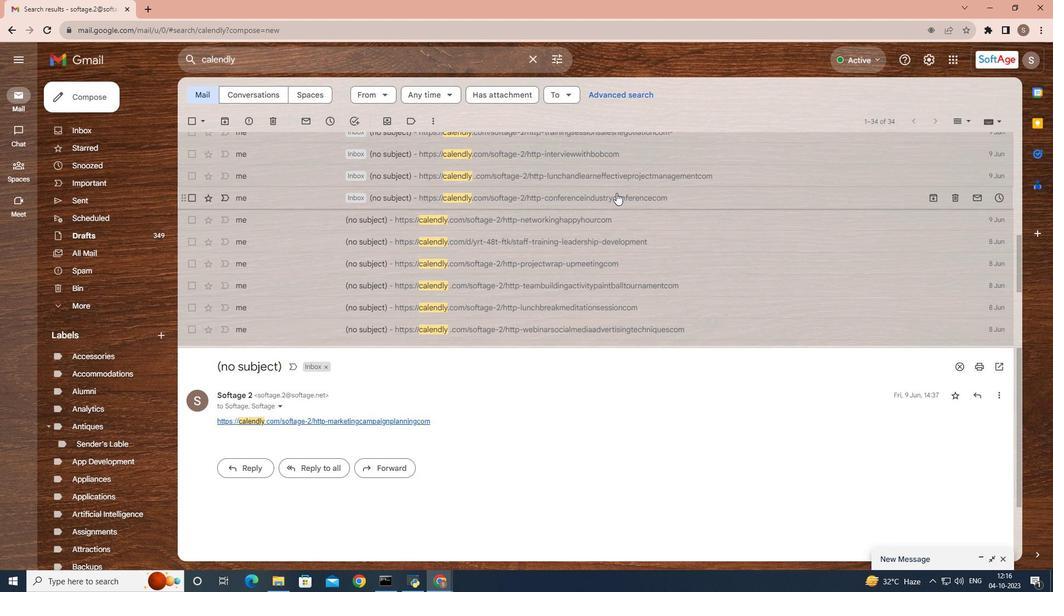 
Action: Mouse moved to (616, 193)
Screenshot: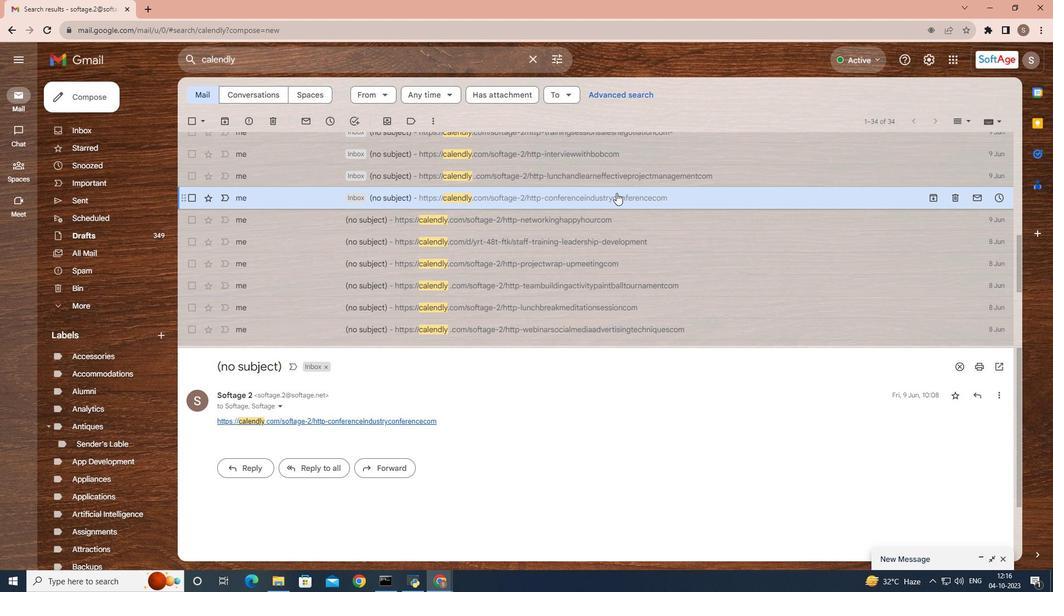 
Action: Mouse scrolled (616, 192) with delta (0, 0)
Screenshot: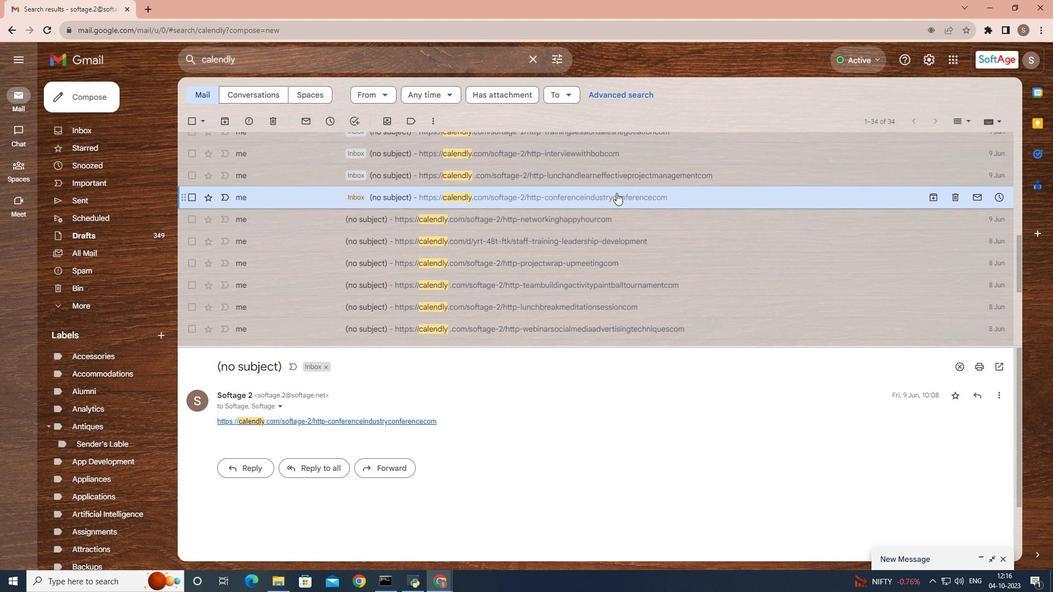 
Action: Mouse scrolled (616, 192) with delta (0, 0)
Screenshot: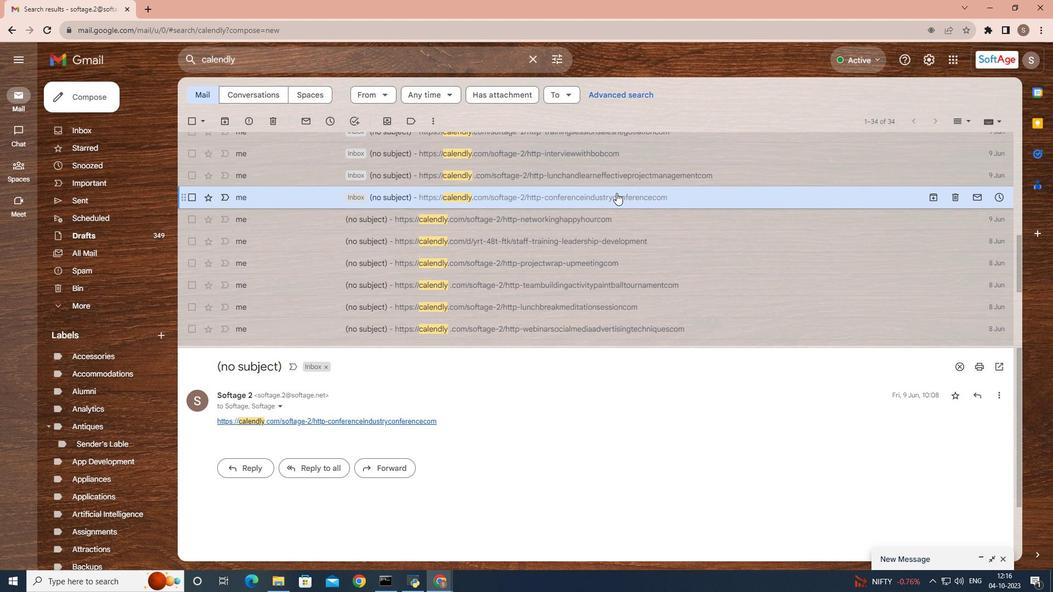 
Action: Mouse scrolled (616, 192) with delta (0, 0)
Screenshot: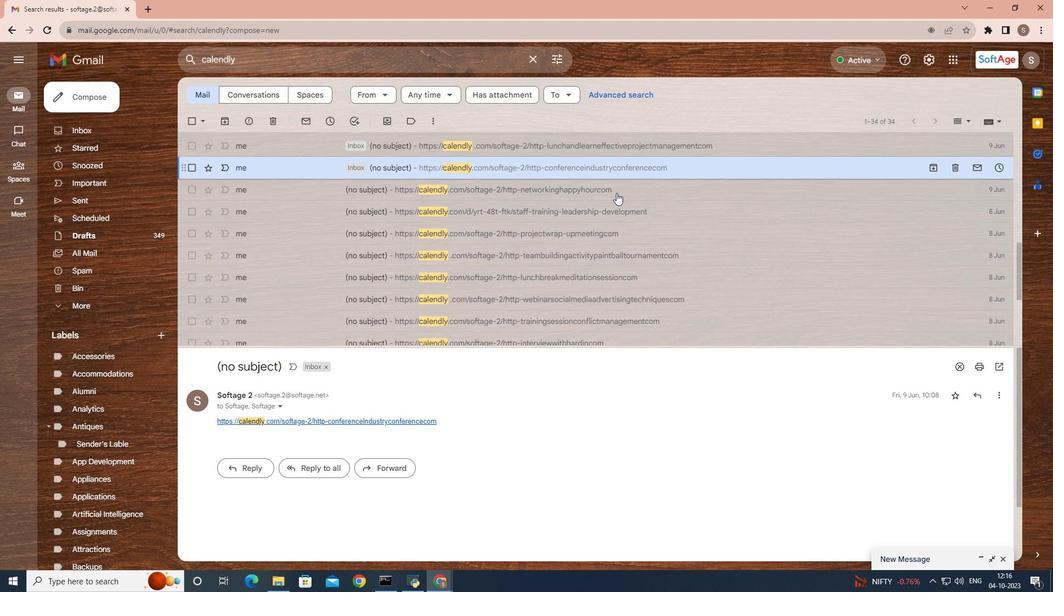 
Action: Mouse scrolled (616, 192) with delta (0, 0)
Screenshot: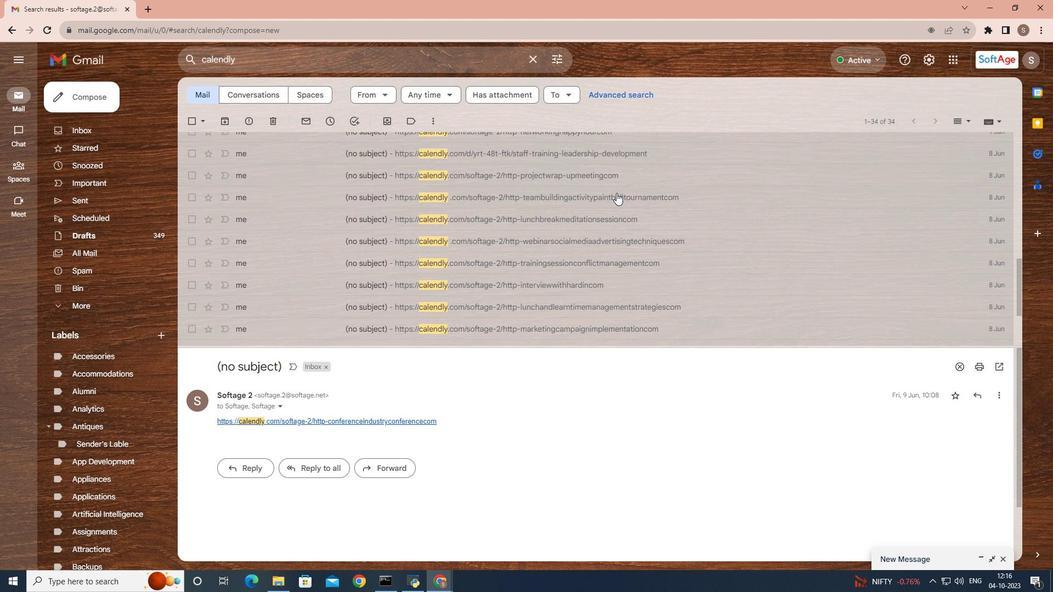
Action: Mouse scrolled (616, 193) with delta (0, 0)
Screenshot: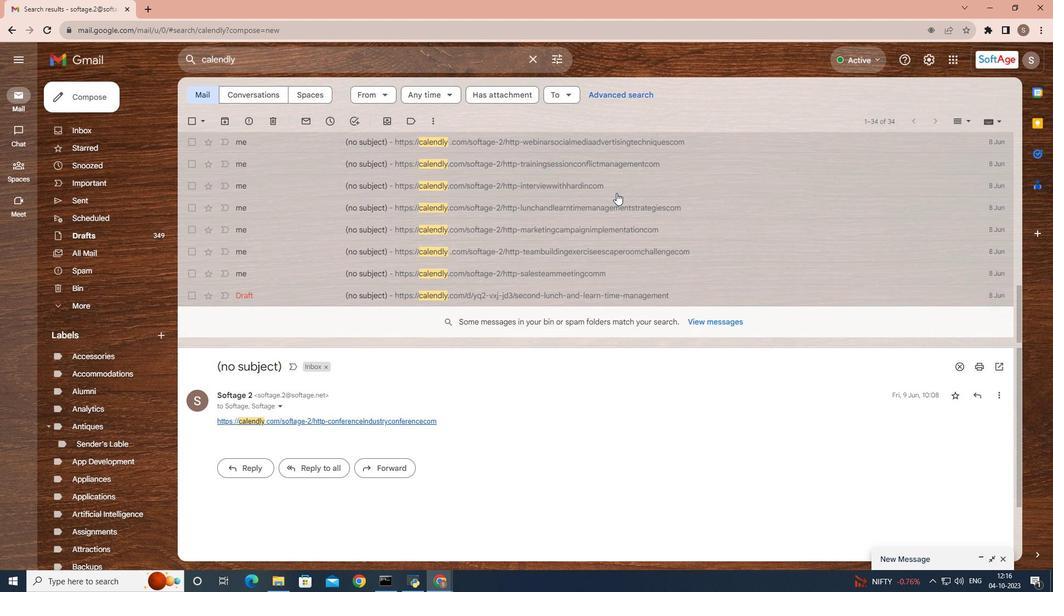 
Action: Mouse moved to (594, 216)
Screenshot: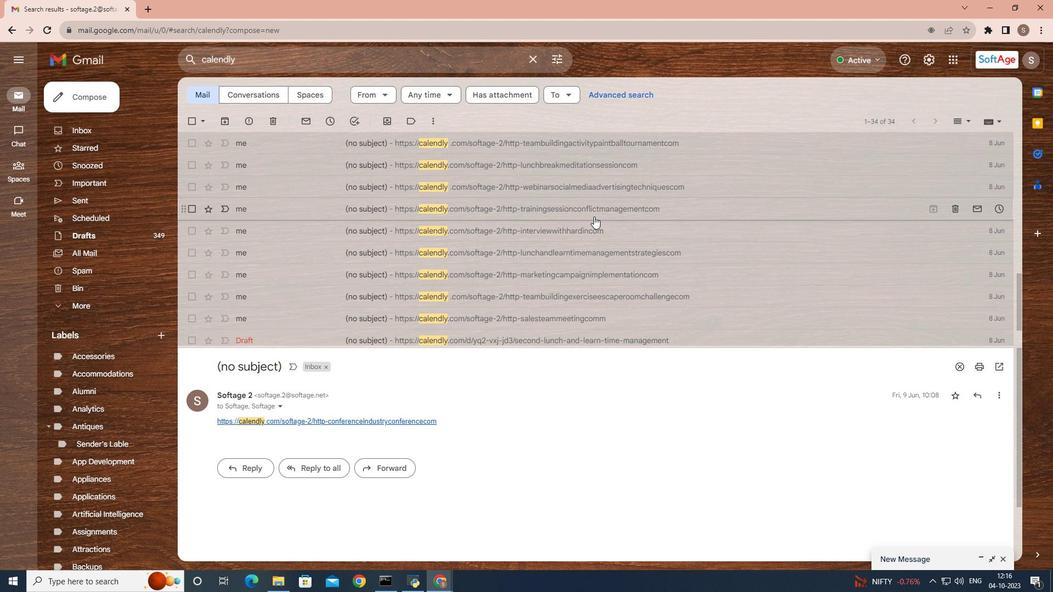 
Action: Mouse pressed left at (594, 216)
Screenshot: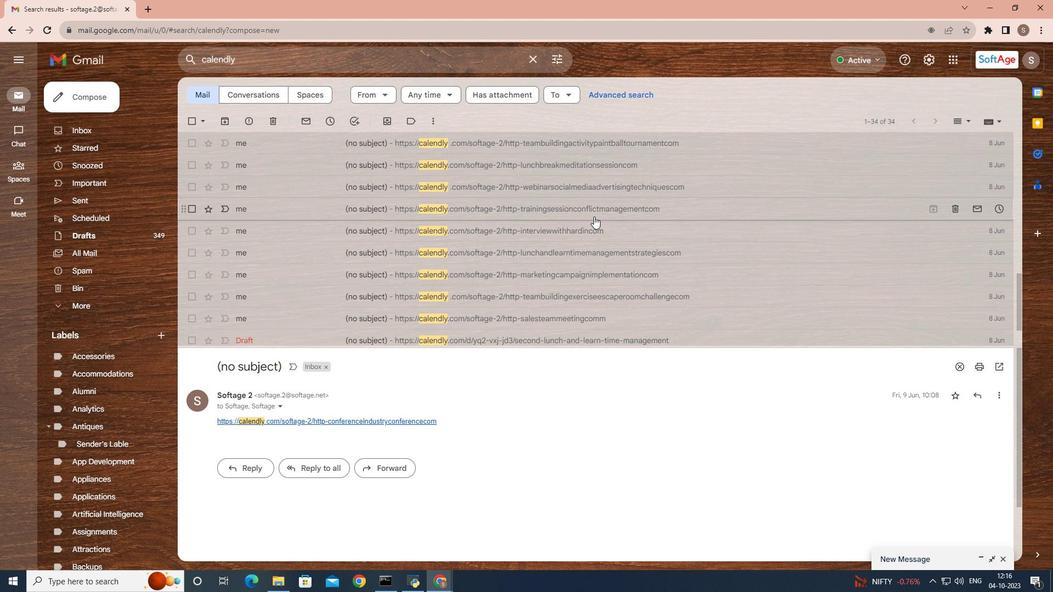 
Action: Mouse moved to (572, 250)
Screenshot: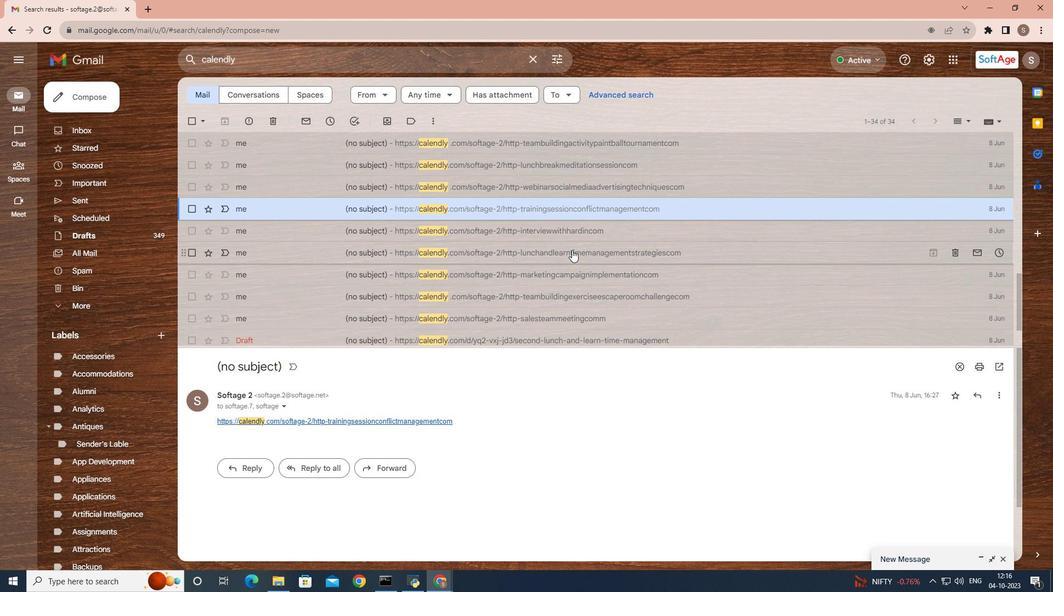 
Action: Mouse pressed left at (572, 250)
Screenshot: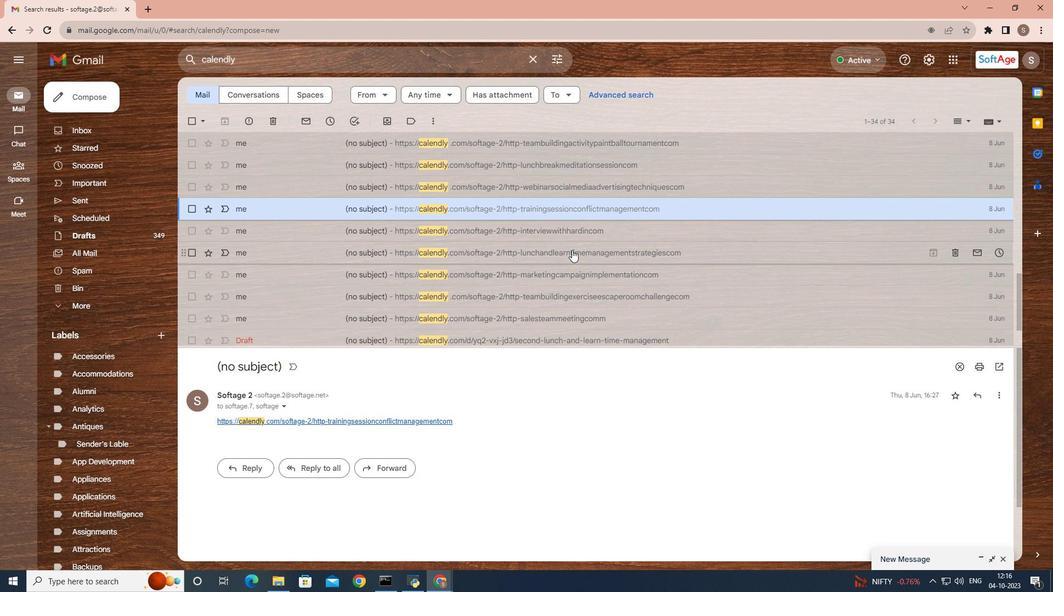 
Action: Mouse scrolled (572, 249) with delta (0, 0)
Screenshot: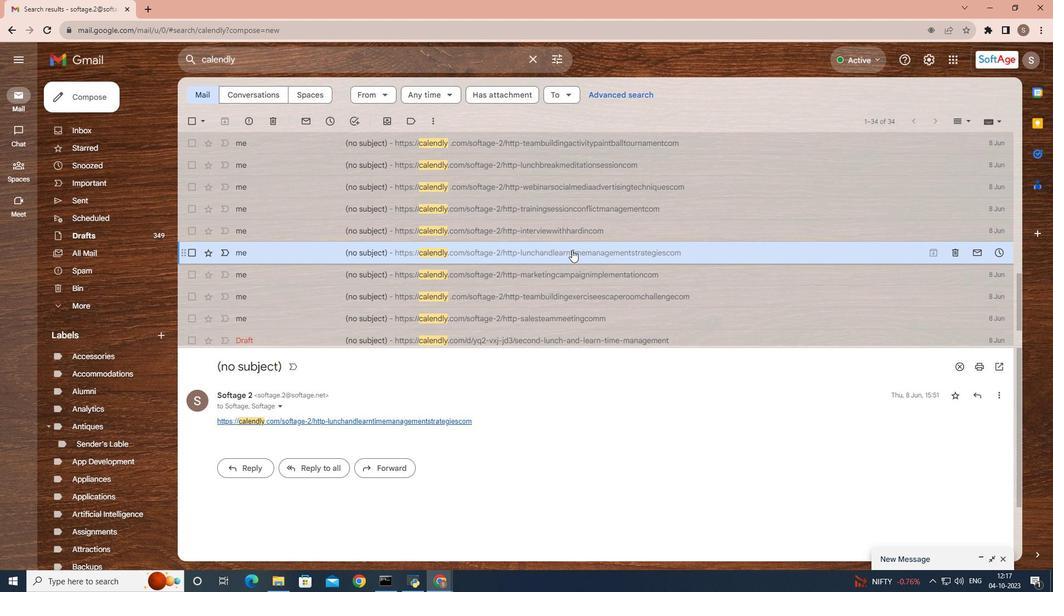 
Action: Mouse scrolled (572, 249) with delta (0, 0)
Screenshot: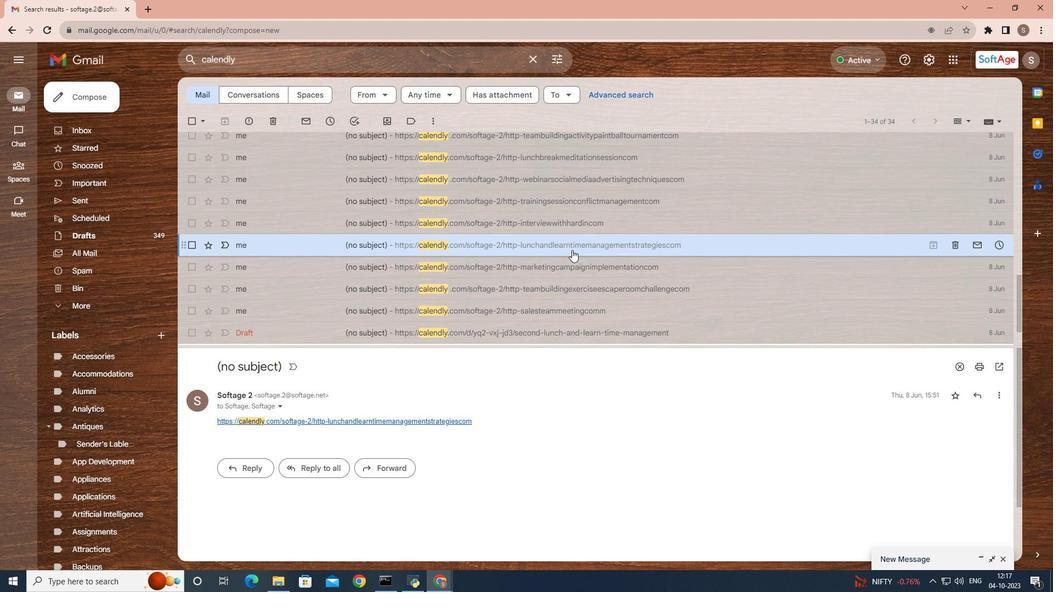 
Action: Mouse scrolled (572, 249) with delta (0, 0)
Screenshot: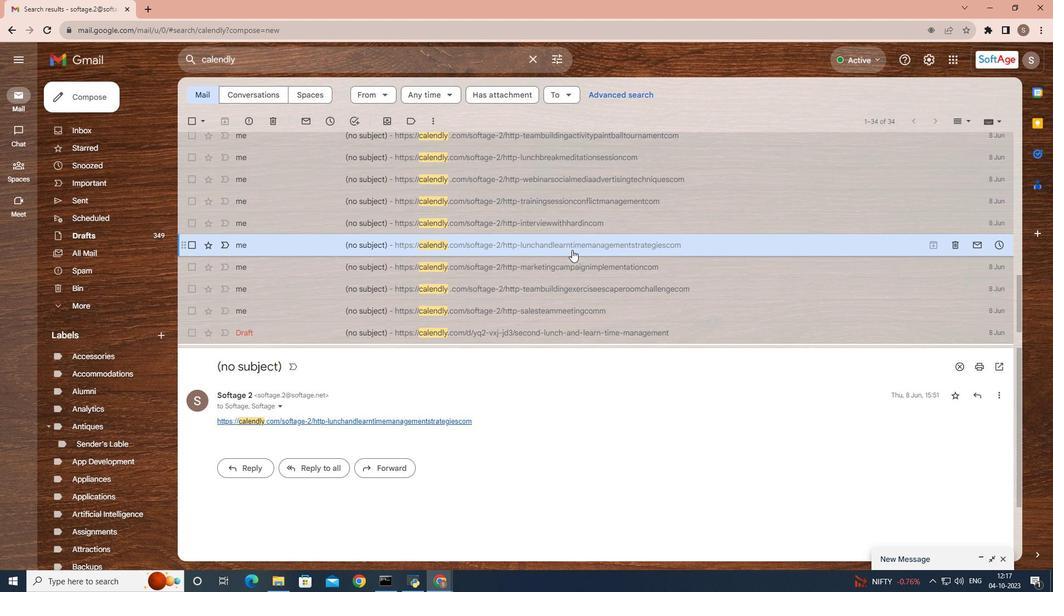 
Action: Mouse scrolled (572, 249) with delta (0, 0)
Screenshot: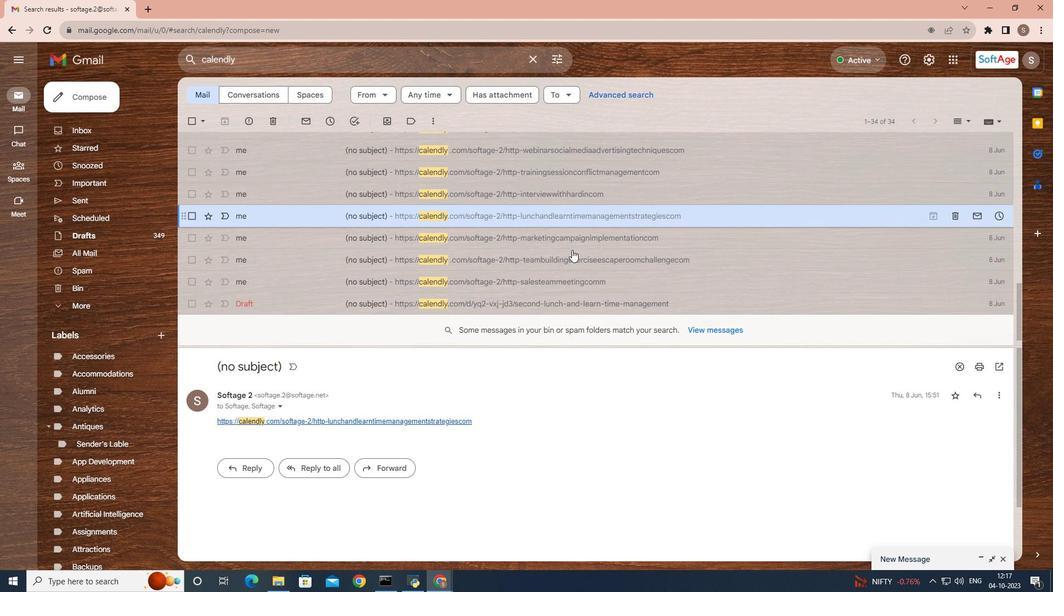
Action: Mouse scrolled (572, 249) with delta (0, 0)
Screenshot: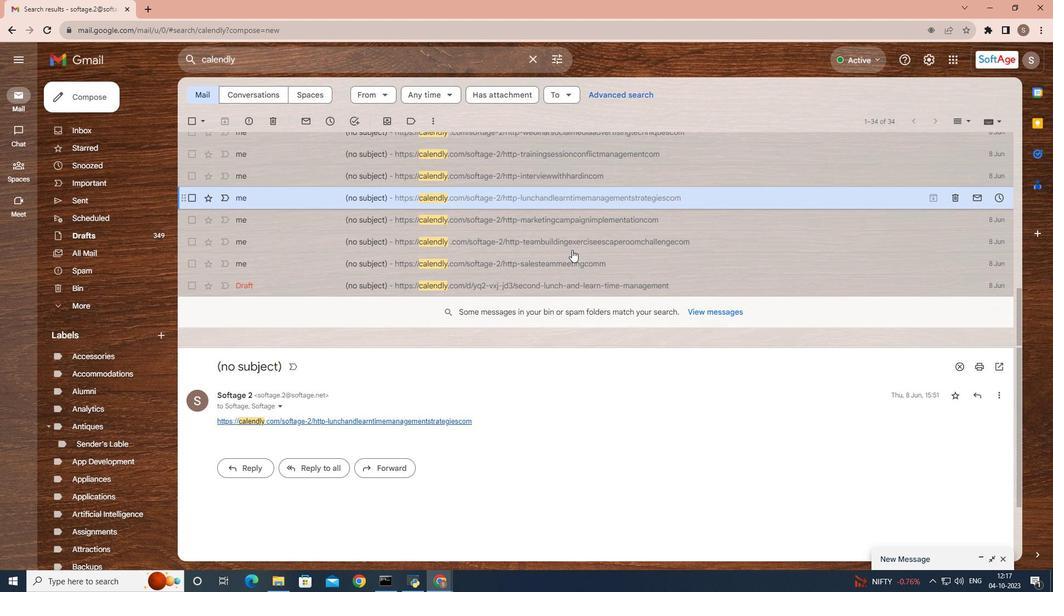 
Action: Mouse scrolled (572, 250) with delta (0, 0)
Screenshot: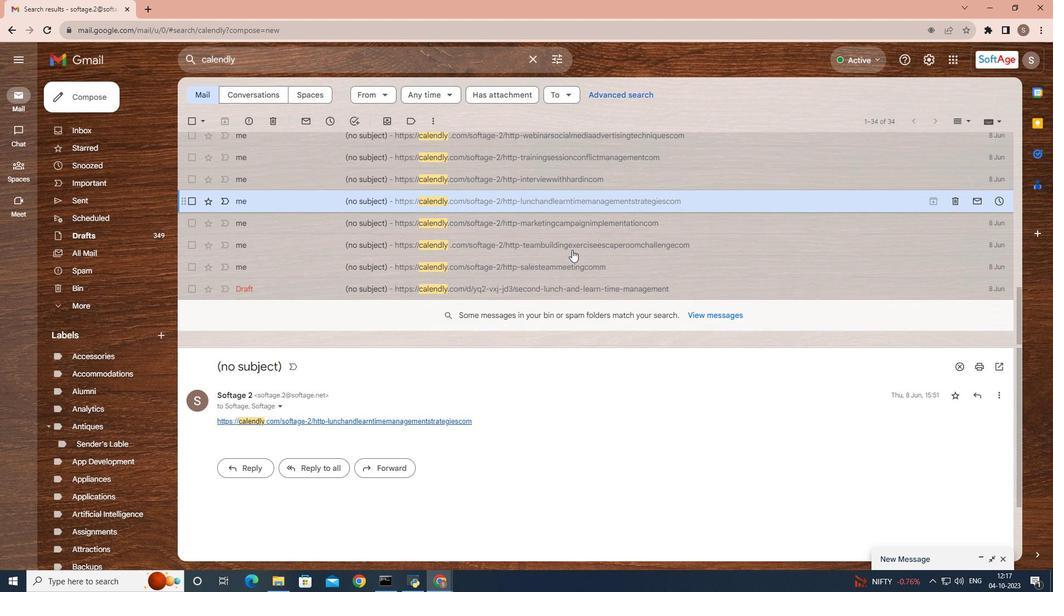 
Action: Mouse moved to (551, 300)
Screenshot: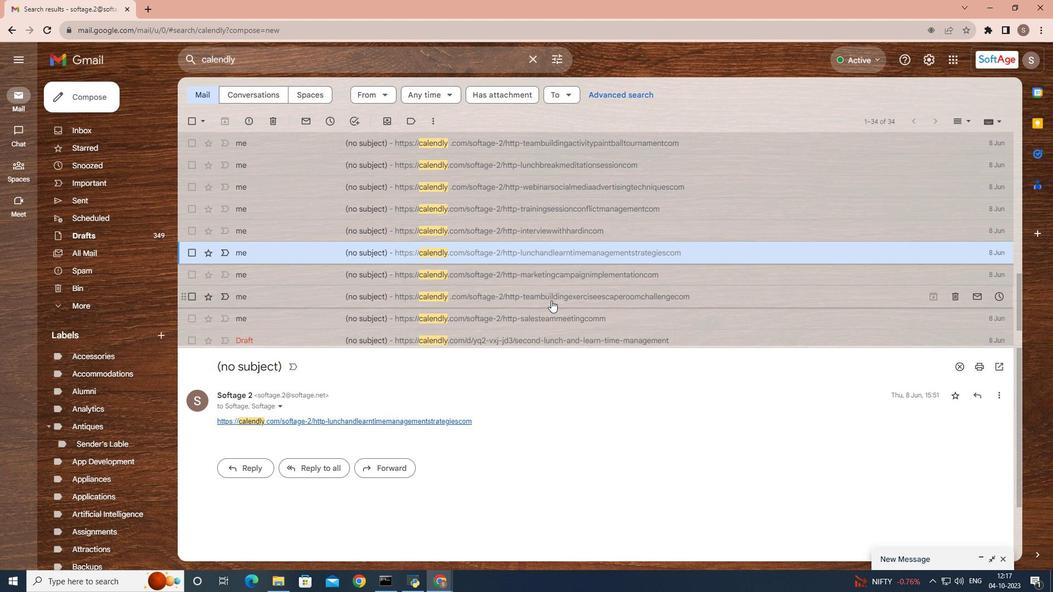 
Action: Mouse pressed left at (551, 300)
Screenshot: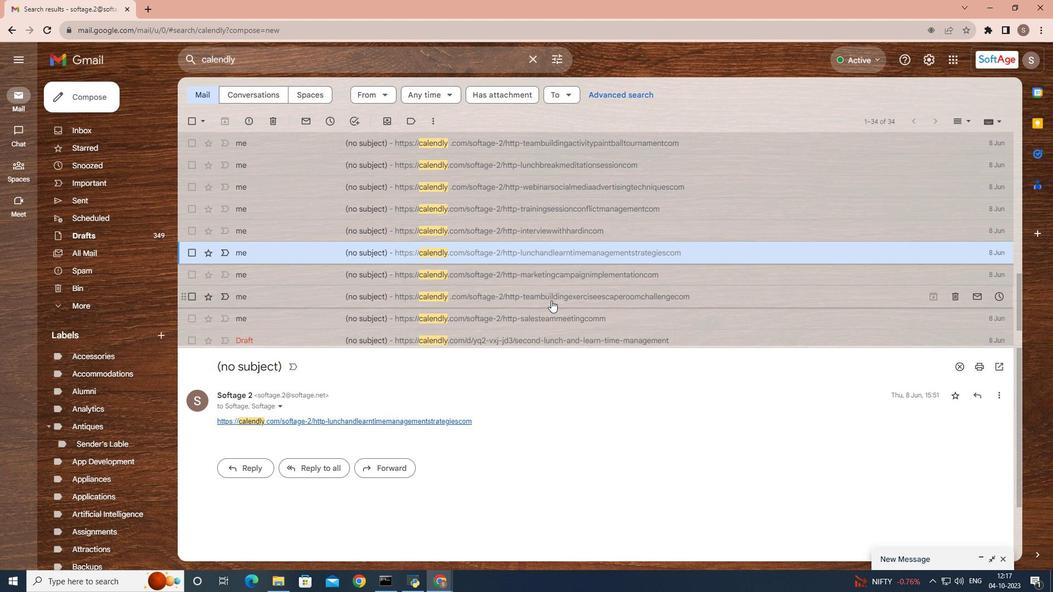 
Action: Mouse moved to (548, 316)
Screenshot: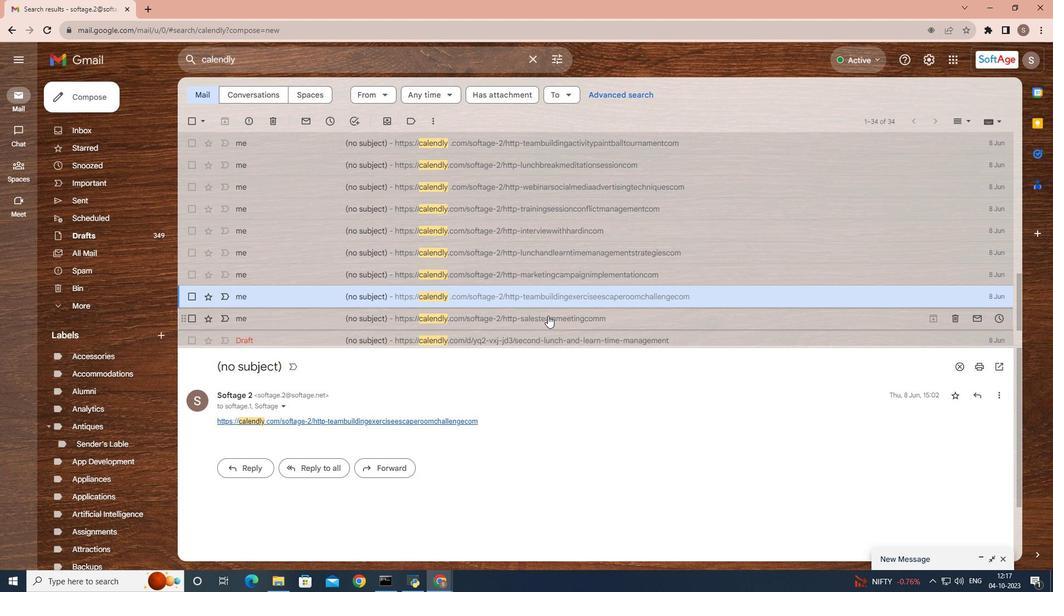 
Action: Mouse pressed left at (548, 316)
Screenshot: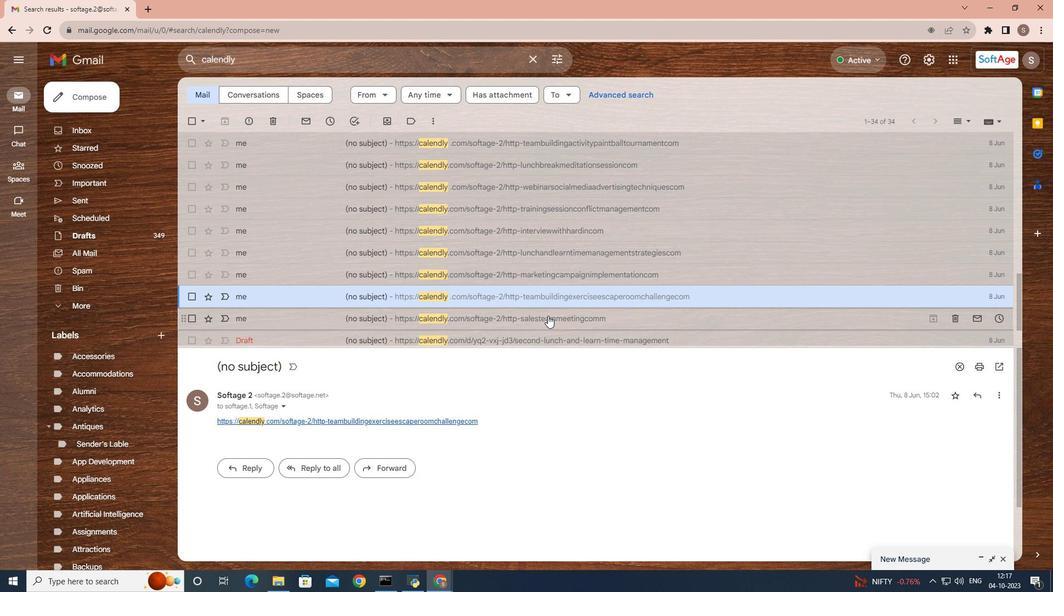 
Action: Mouse moved to (546, 335)
Screenshot: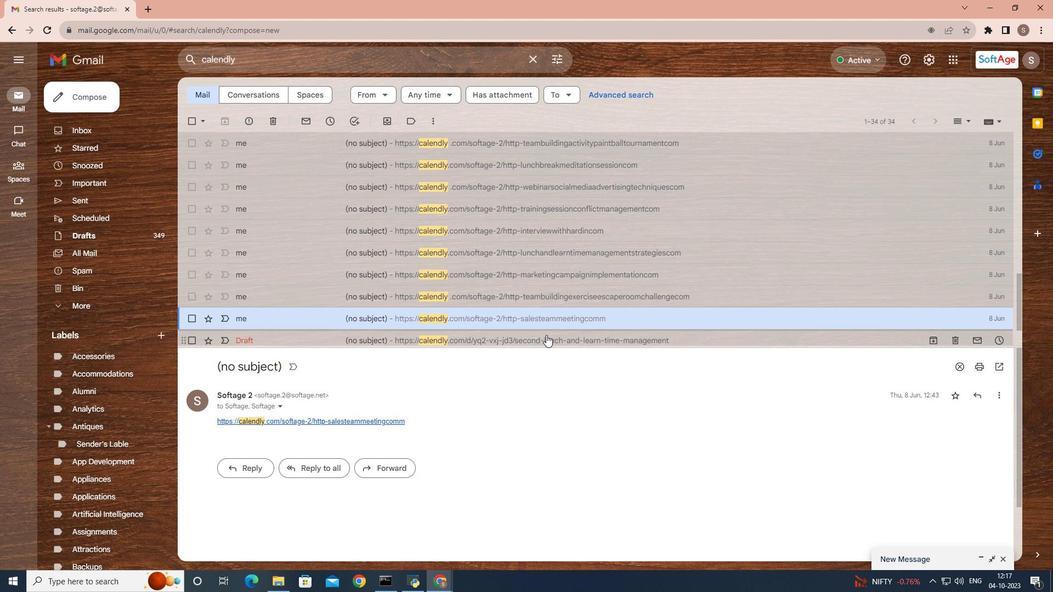 
Action: Mouse pressed left at (546, 335)
Screenshot: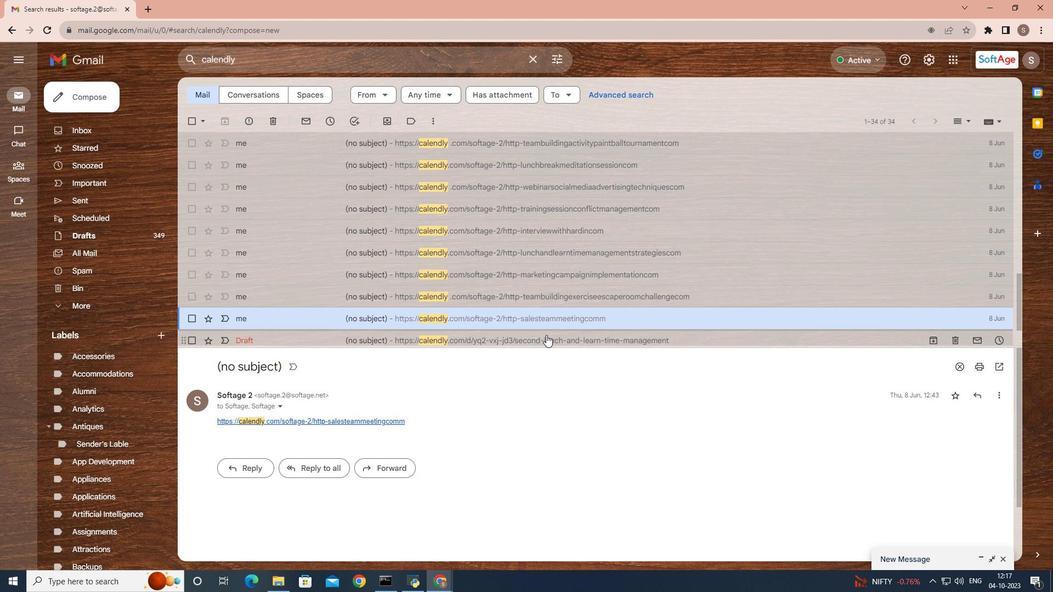 
Action: Mouse moved to (960, 73)
Screenshot: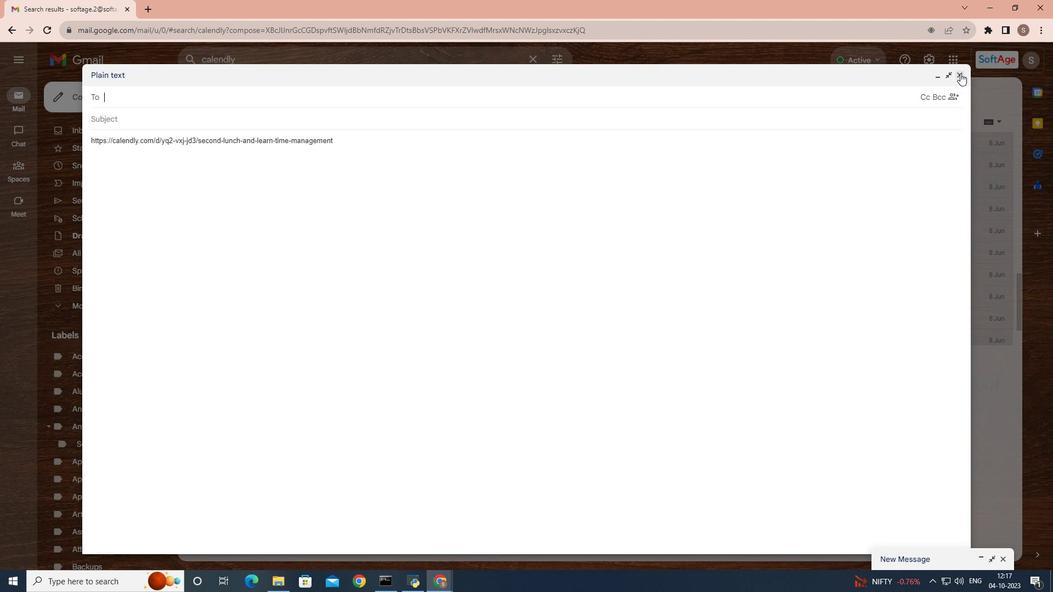 
Action: Mouse pressed left at (960, 73)
Screenshot: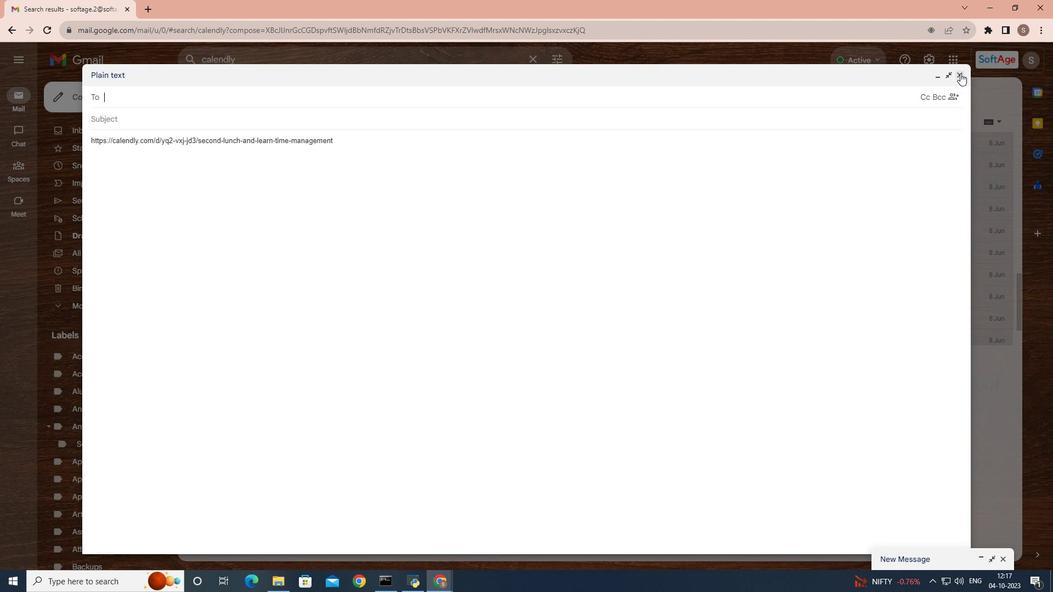
Action: Mouse moved to (531, 200)
Screenshot: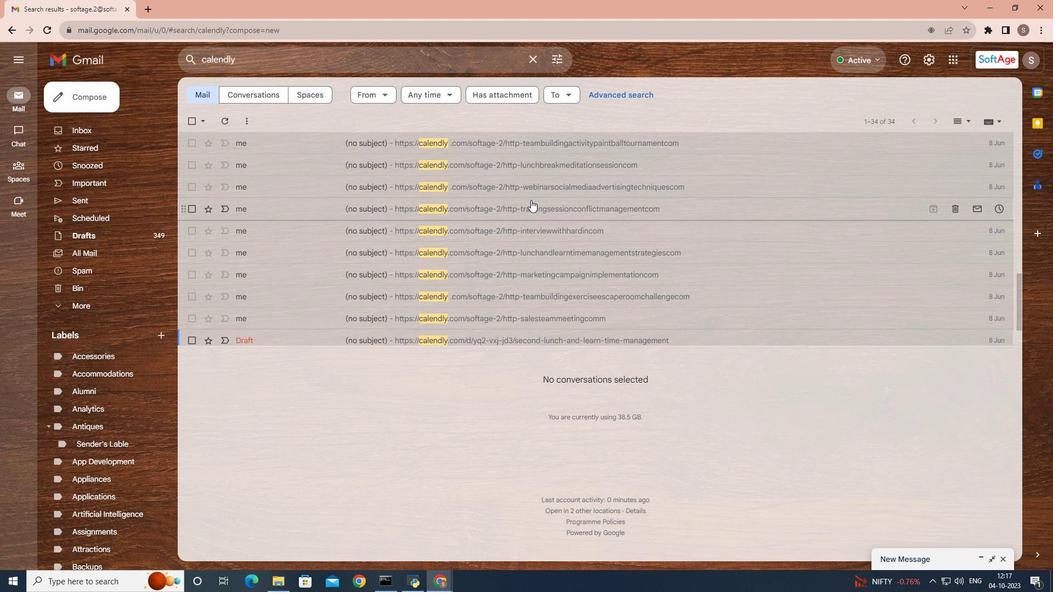 
Action: Mouse scrolled (531, 200) with delta (0, 0)
Screenshot: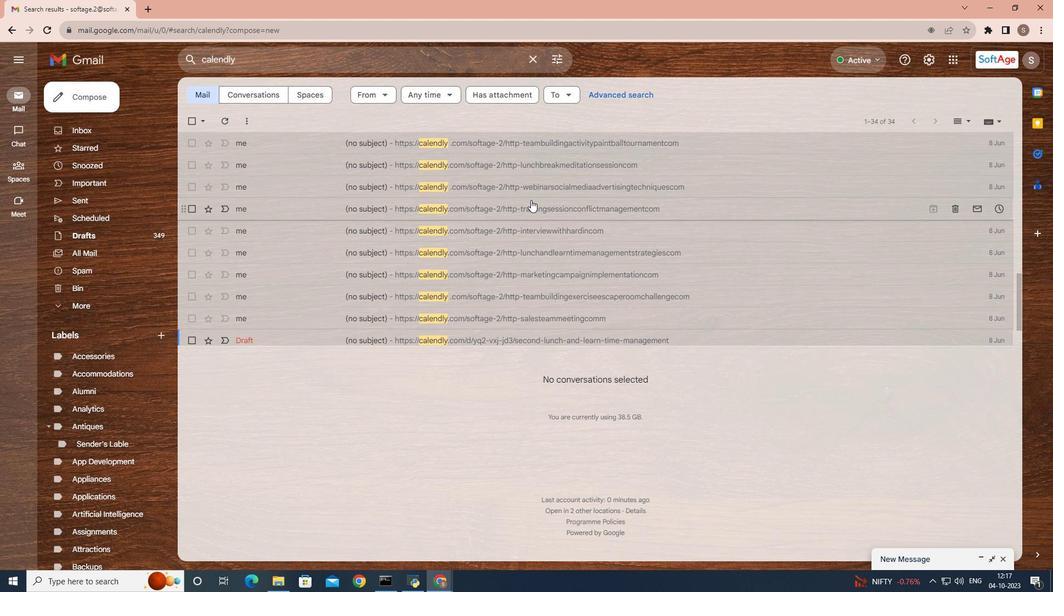
Action: Mouse scrolled (531, 200) with delta (0, 0)
Screenshot: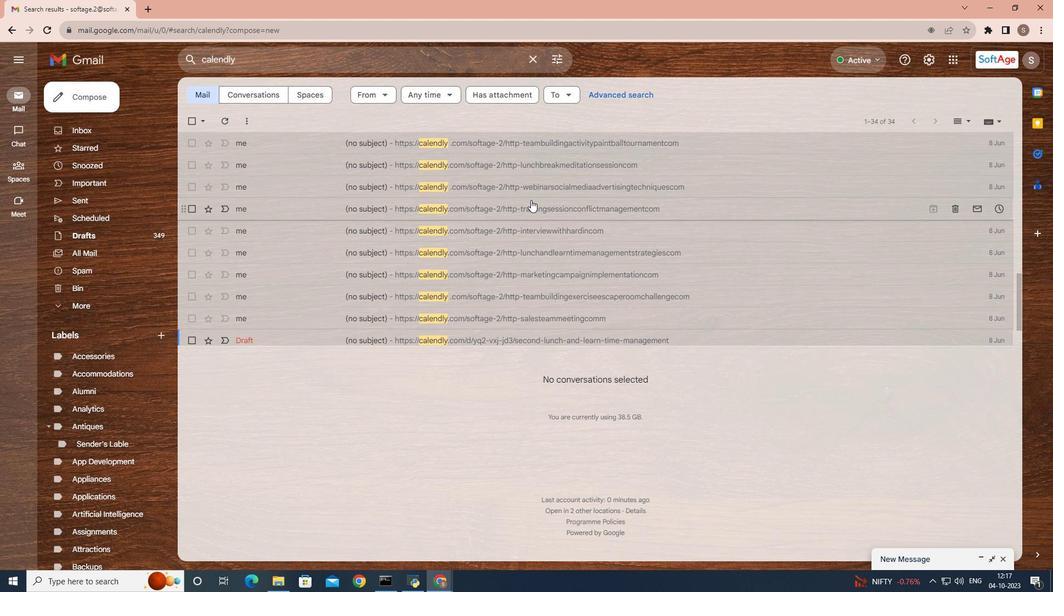 
Action: Mouse scrolled (531, 200) with delta (0, 0)
Screenshot: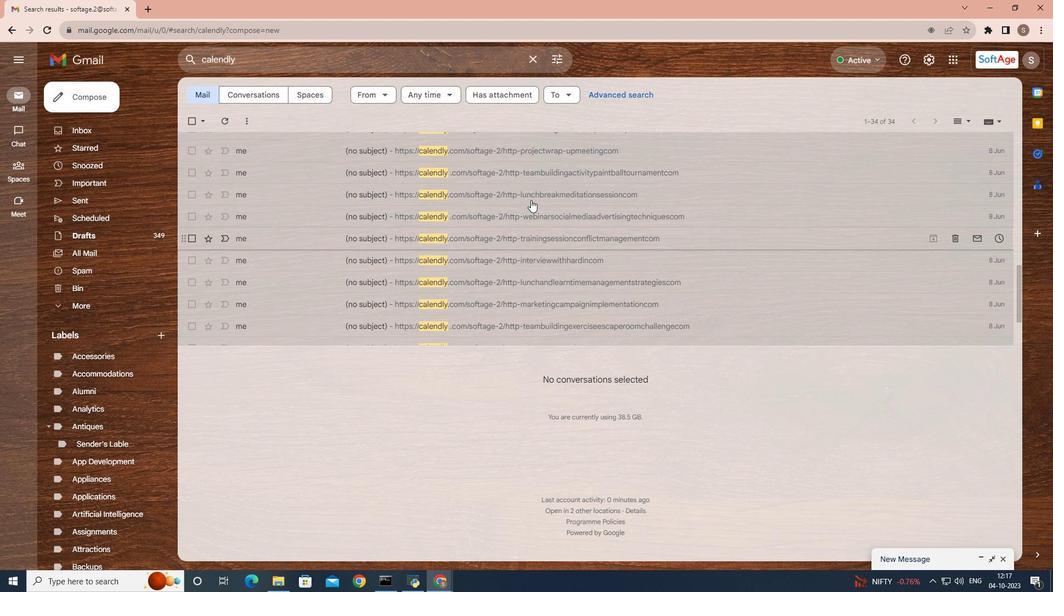 
Action: Mouse scrolled (531, 200) with delta (0, 0)
Screenshot: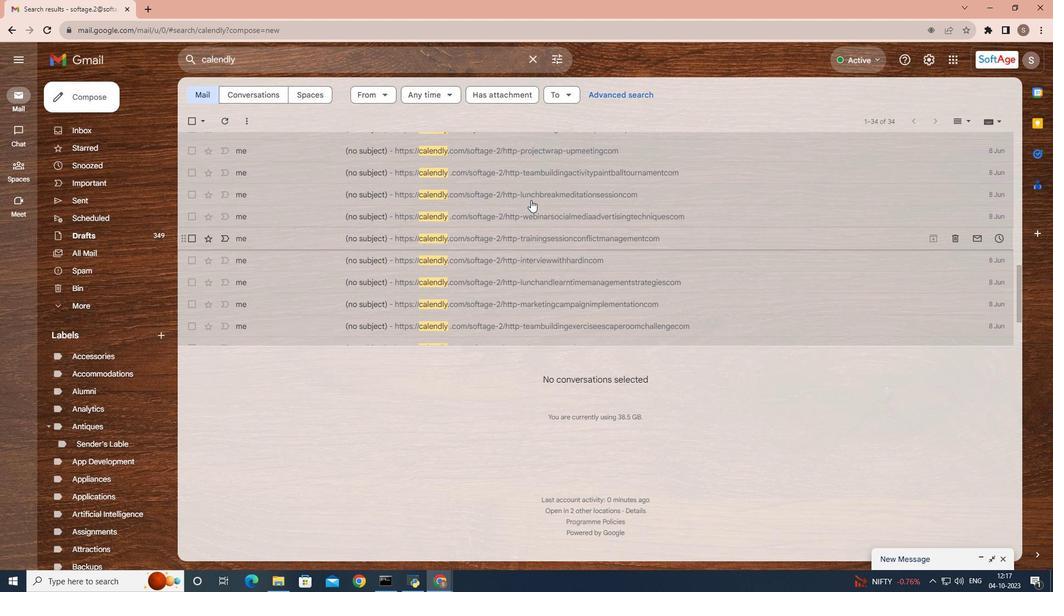 
Action: Mouse scrolled (531, 200) with delta (0, 0)
Screenshot: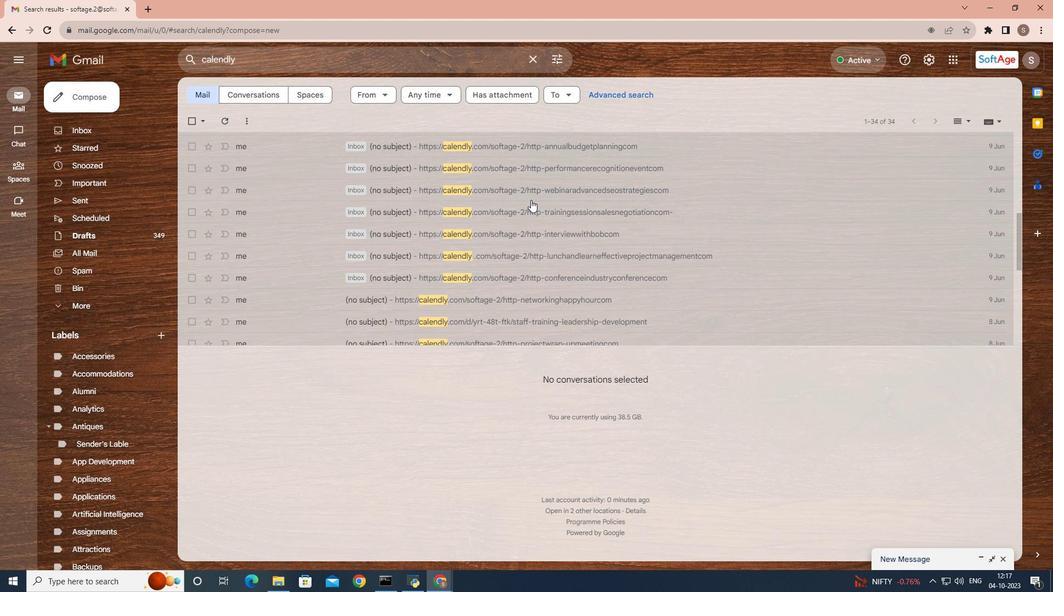 
Action: Mouse scrolled (531, 200) with delta (0, 0)
Screenshot: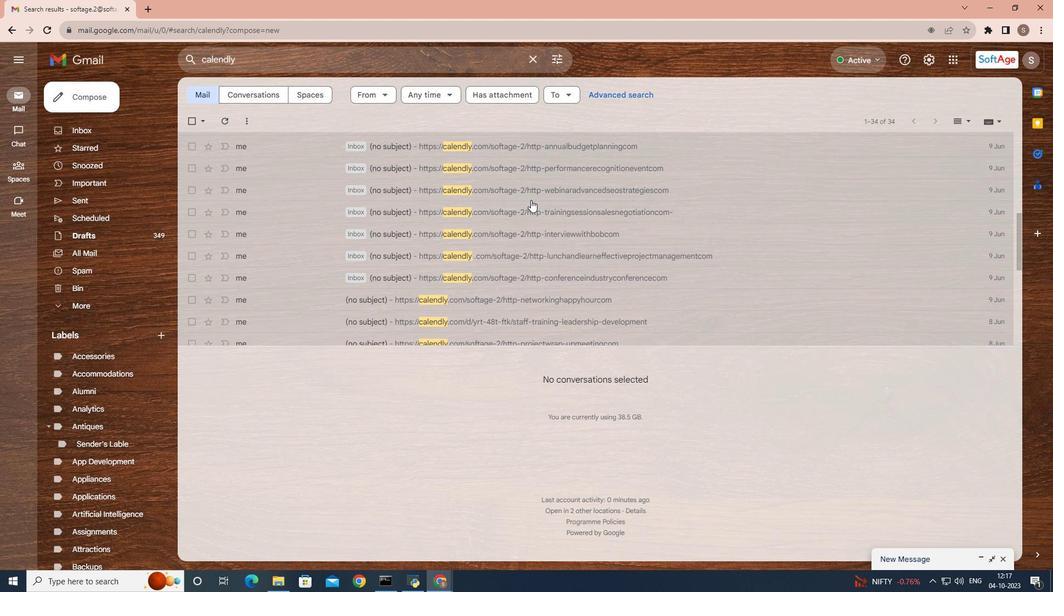 
Action: Mouse scrolled (531, 200) with delta (0, 0)
Screenshot: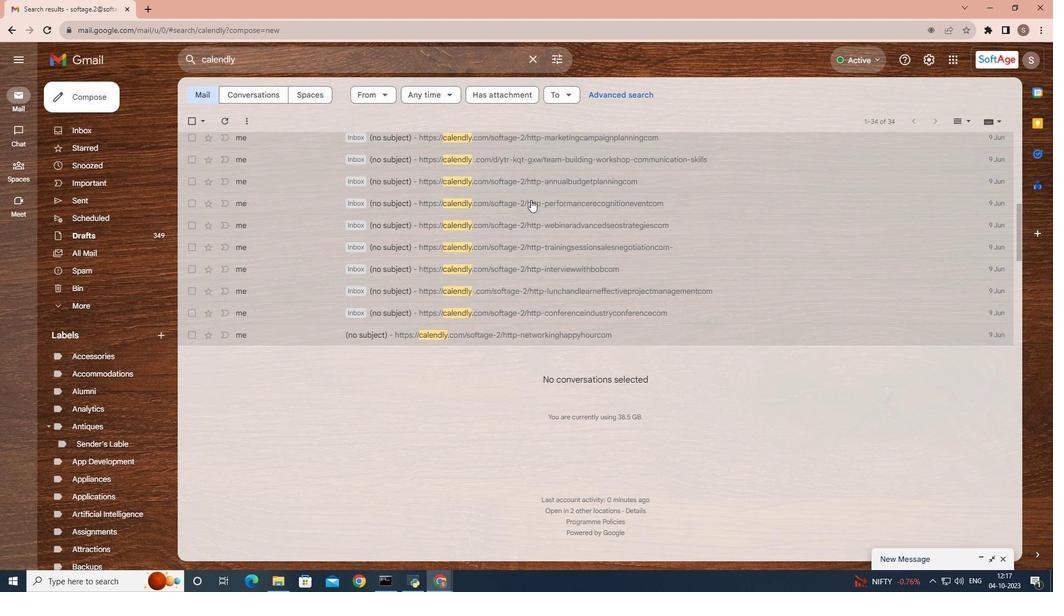 
Action: Mouse scrolled (531, 200) with delta (0, 0)
Screenshot: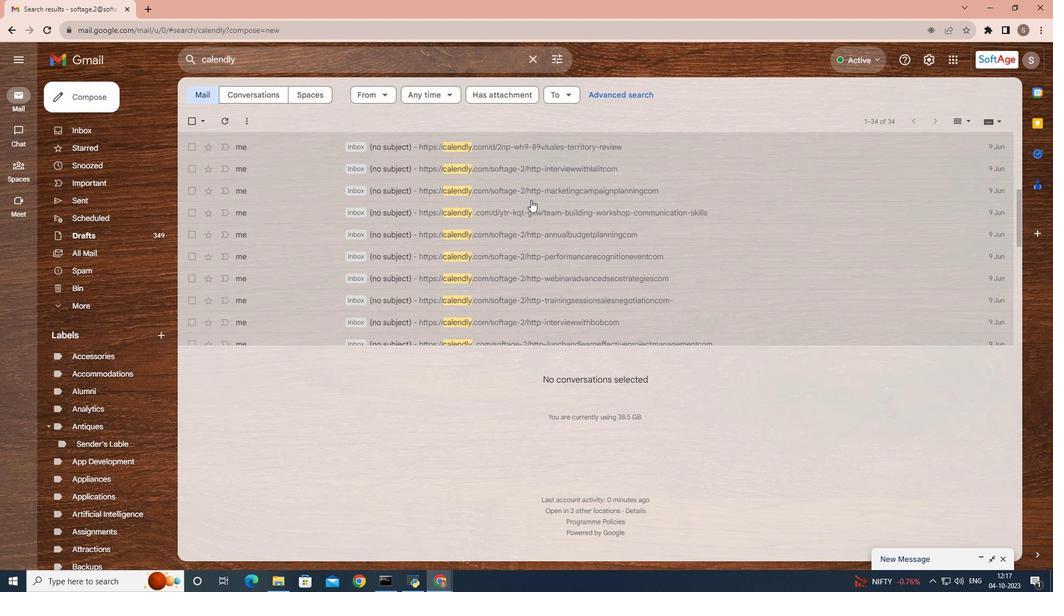 
Action: Mouse scrolled (531, 200) with delta (0, 0)
Screenshot: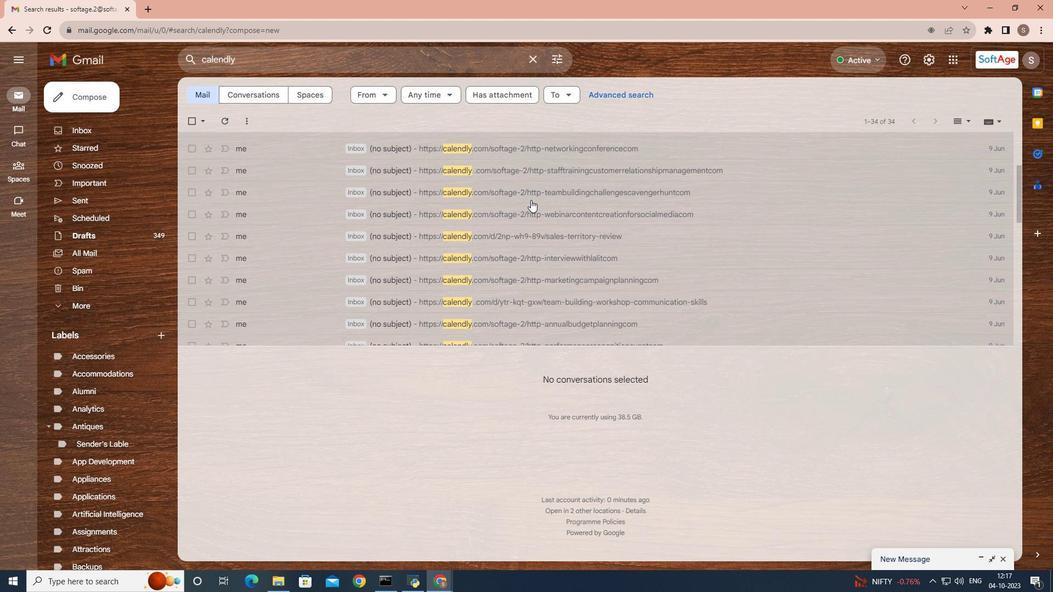 
Action: Mouse scrolled (531, 200) with delta (0, 0)
Screenshot: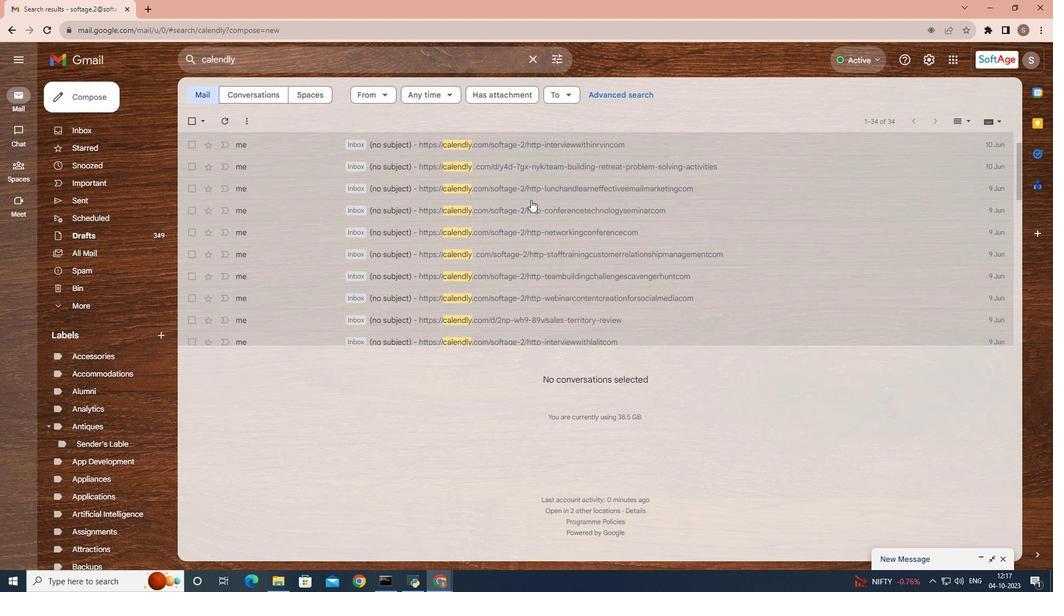 
Action: Mouse moved to (498, 242)
Screenshot: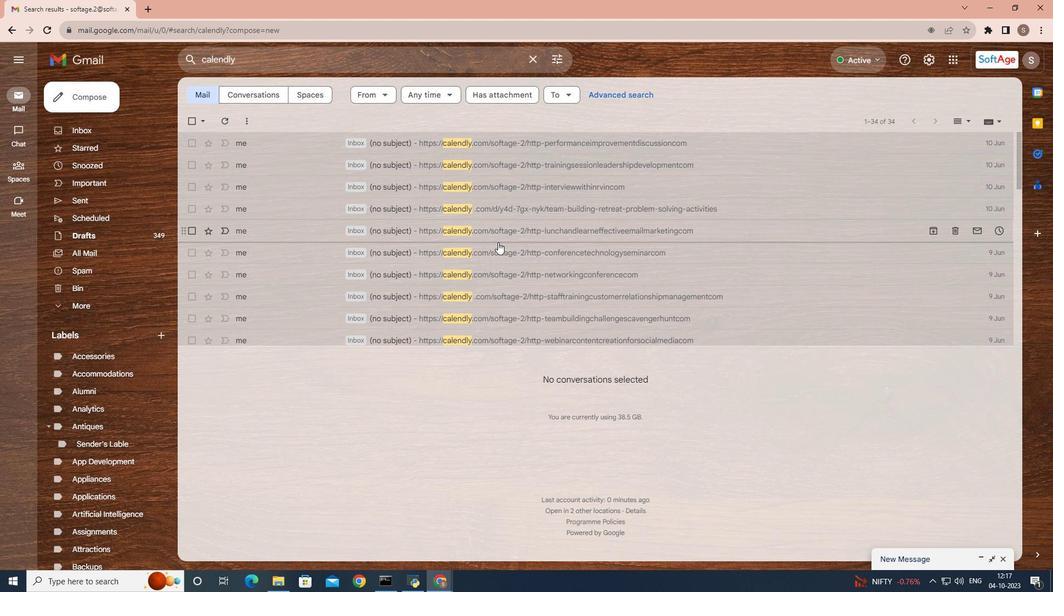 
Action: Mouse pressed left at (498, 242)
Screenshot: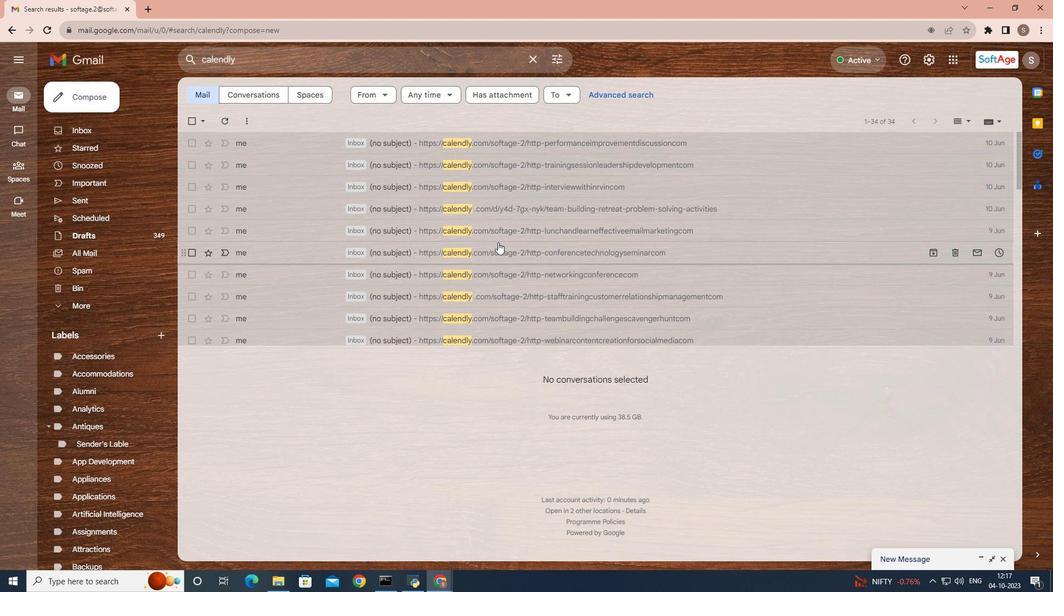 
Action: Mouse moved to (508, 221)
Screenshot: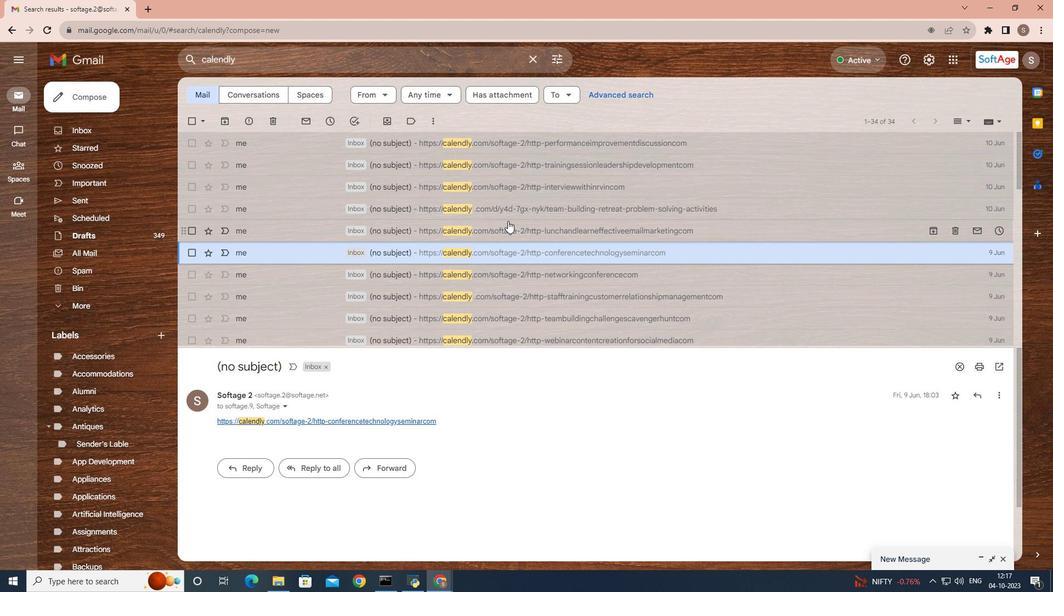 
Action: Mouse scrolled (508, 221) with delta (0, 0)
Screenshot: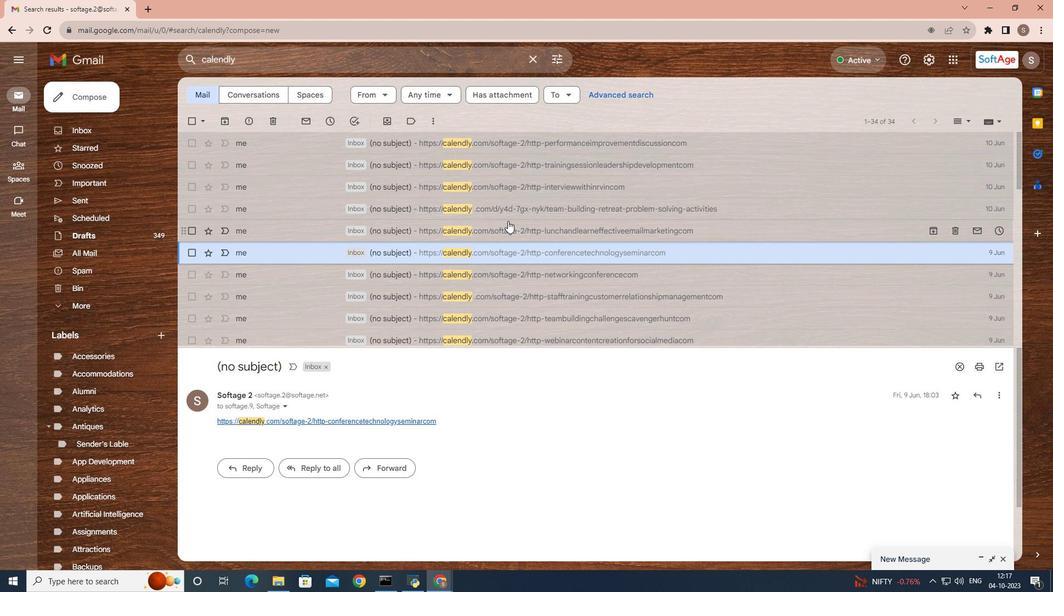 
Action: Mouse scrolled (508, 221) with delta (0, 0)
Screenshot: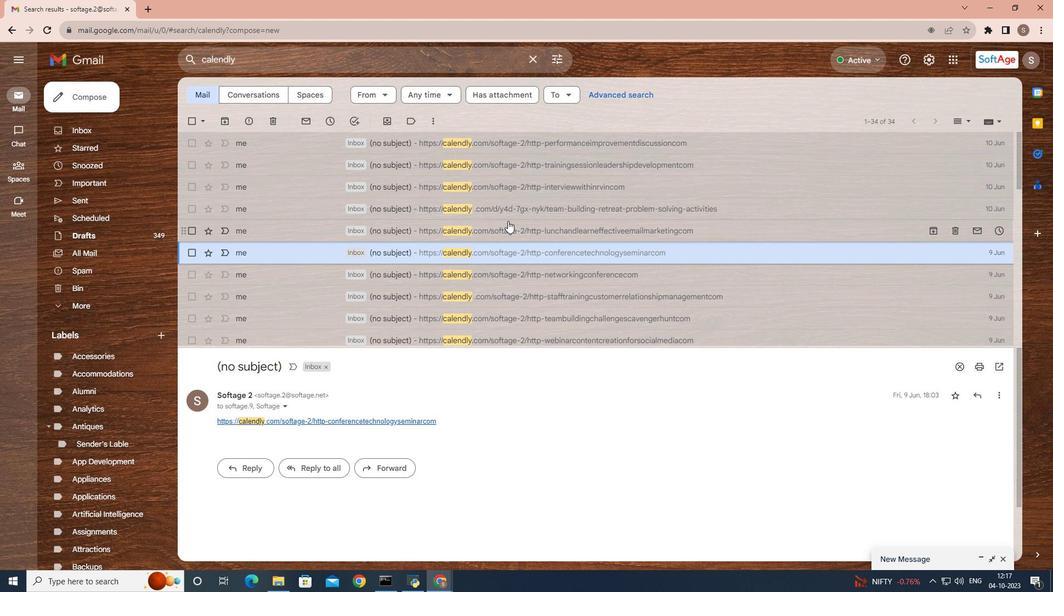 
Action: Mouse scrolled (508, 221) with delta (0, 0)
Screenshot: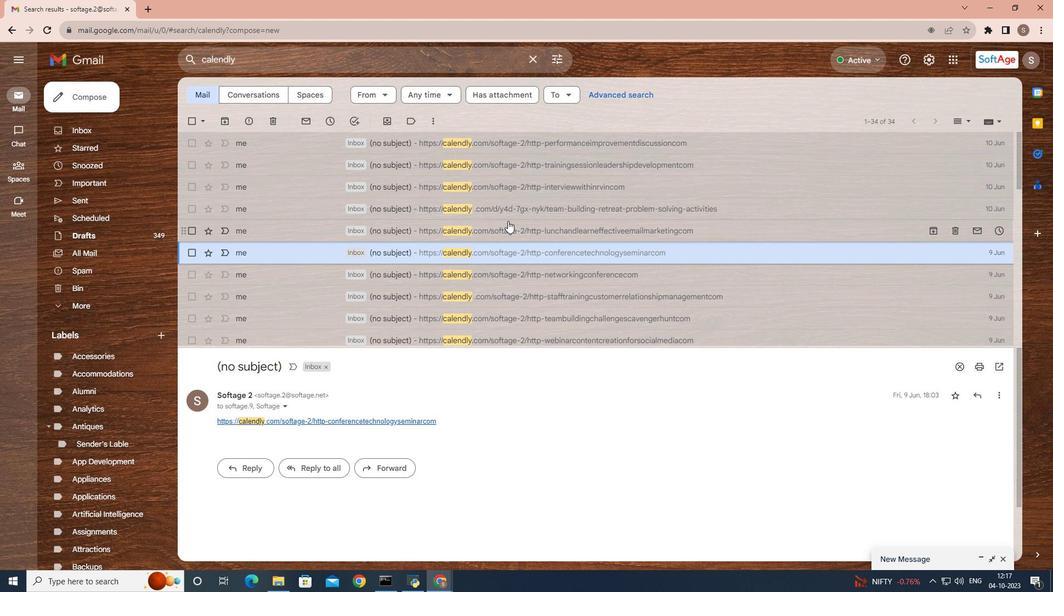 
Action: Mouse scrolled (508, 221) with delta (0, 0)
Screenshot: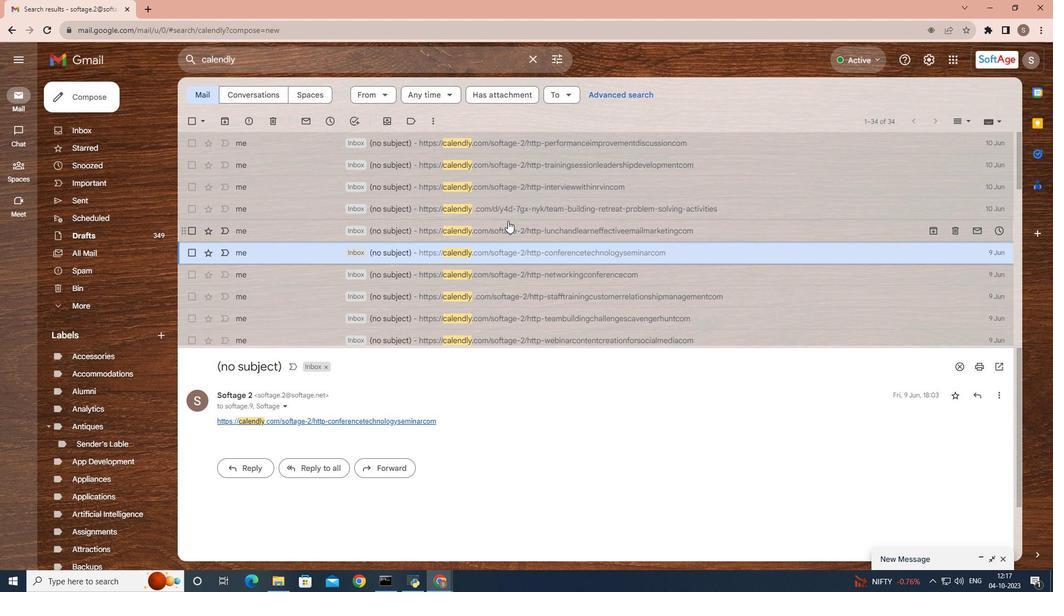 
Action: Mouse moved to (520, 182)
Screenshot: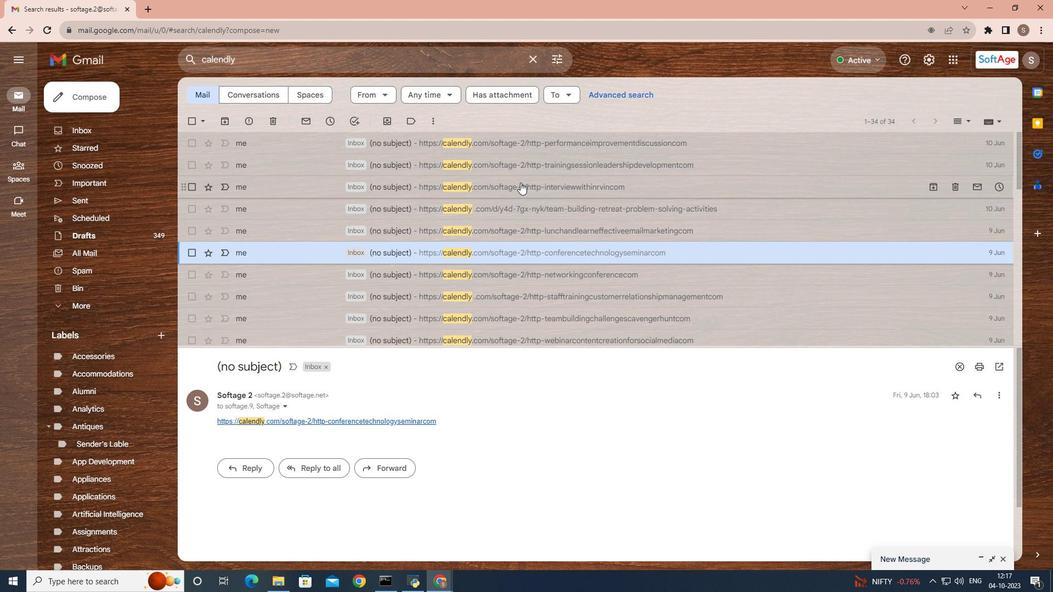 
Action: Mouse pressed left at (520, 182)
Screenshot: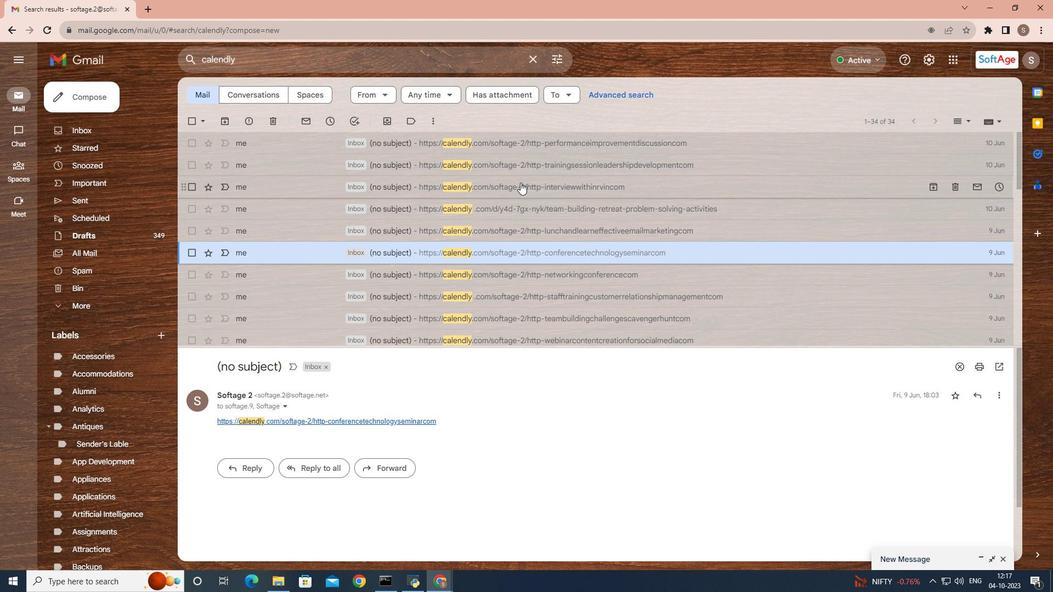 
Action: Mouse scrolled (520, 182) with delta (0, 0)
Screenshot: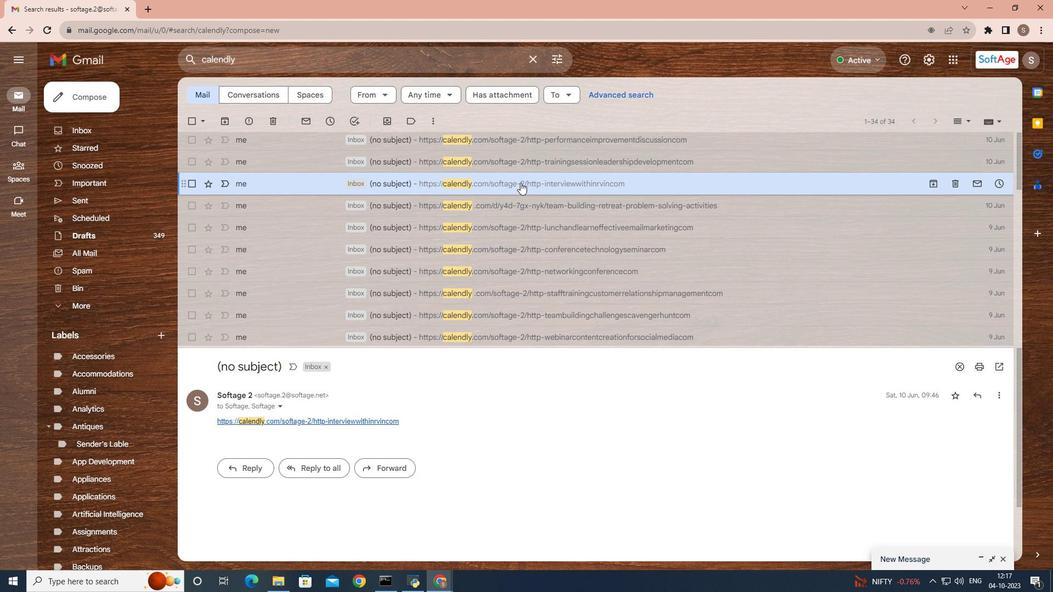
Action: Mouse scrolled (520, 183) with delta (0, 0)
Screenshot: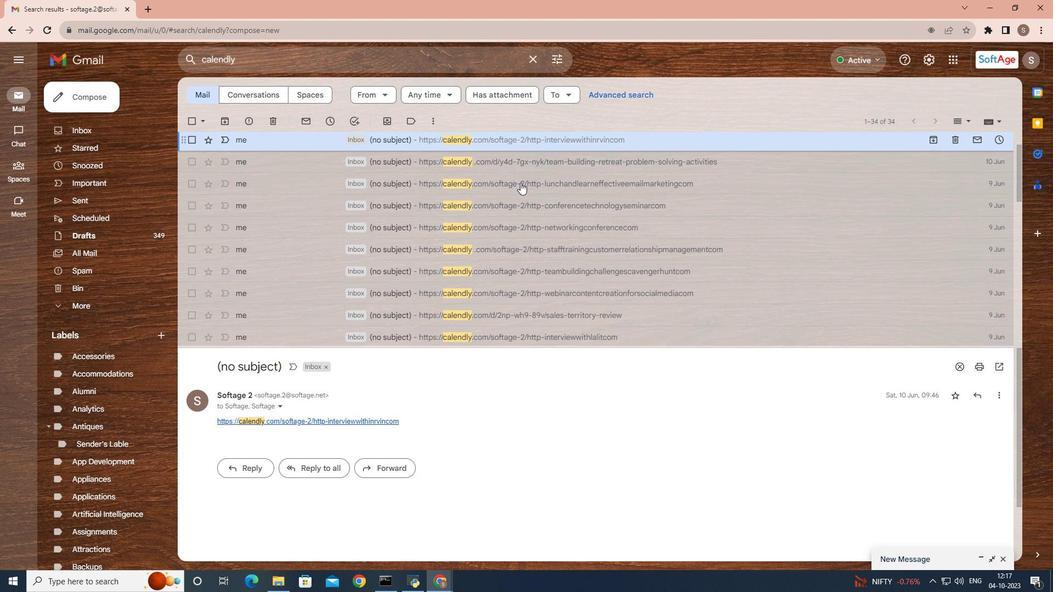 
Action: Mouse scrolled (520, 183) with delta (0, 0)
Screenshot: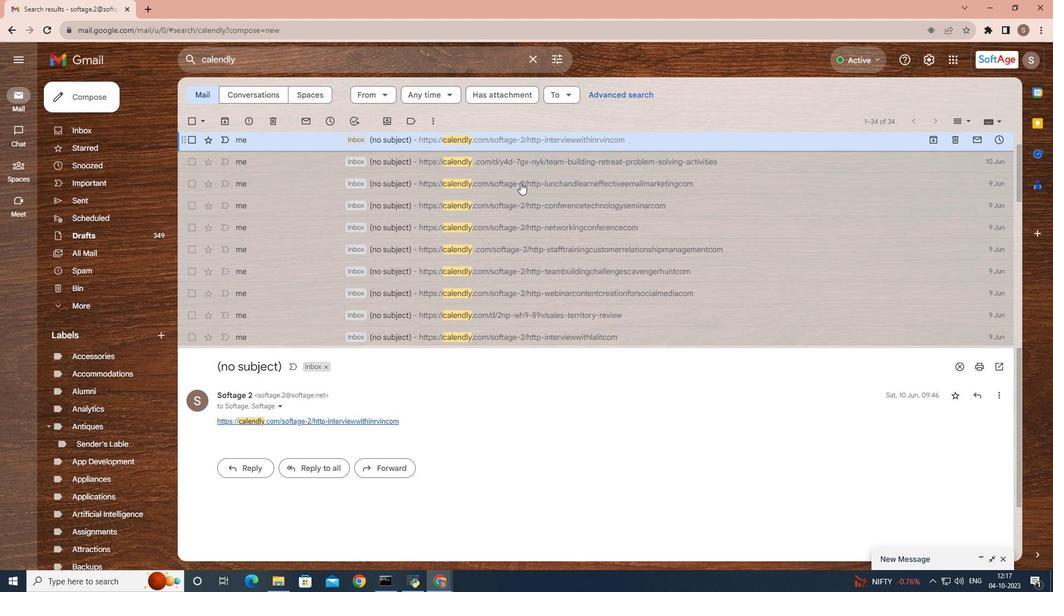 
Action: Mouse scrolled (520, 183) with delta (0, 0)
Screenshot: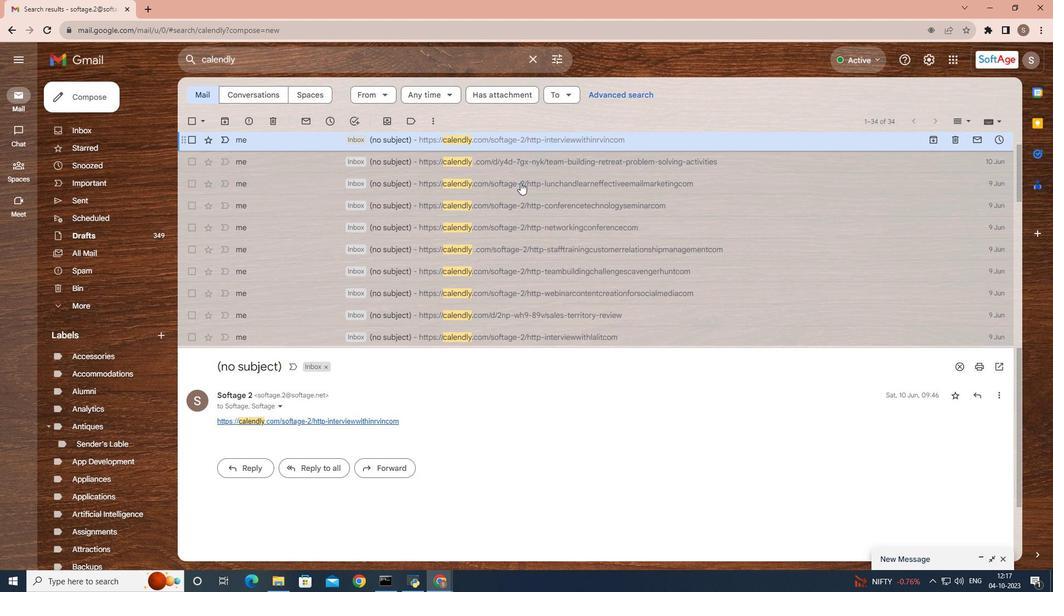 
Action: Mouse scrolled (520, 183) with delta (0, 0)
Screenshot: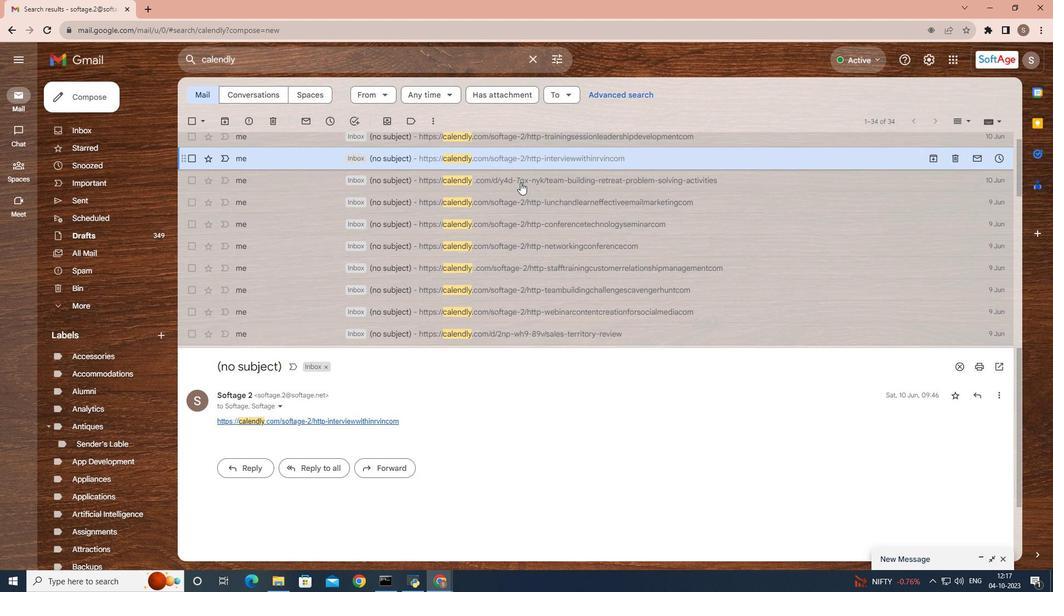
Action: Mouse scrolled (520, 183) with delta (0, 0)
Screenshot: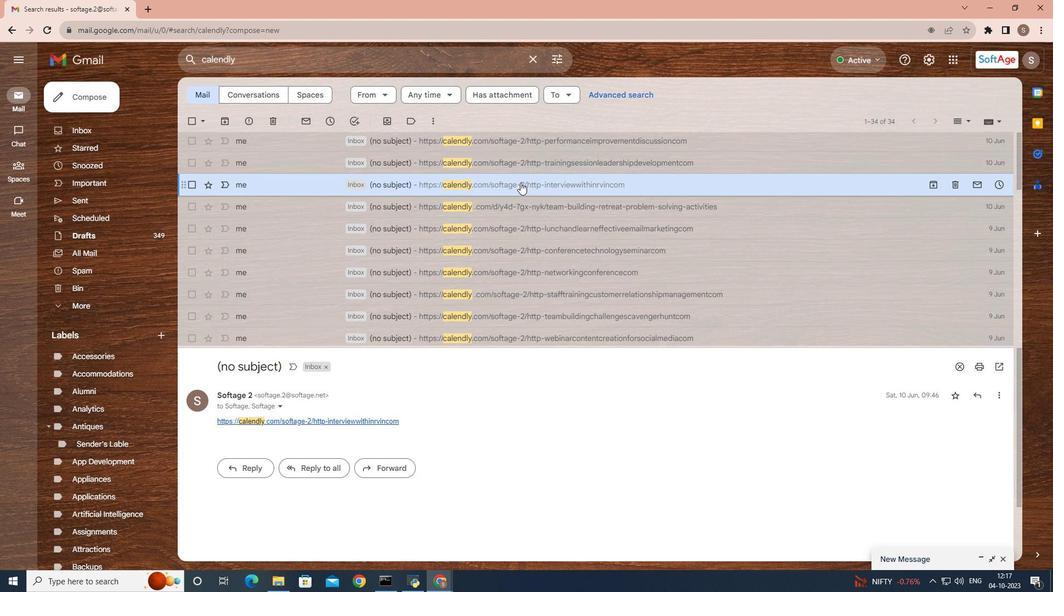 
Action: Mouse scrolled (520, 182) with delta (0, 0)
Screenshot: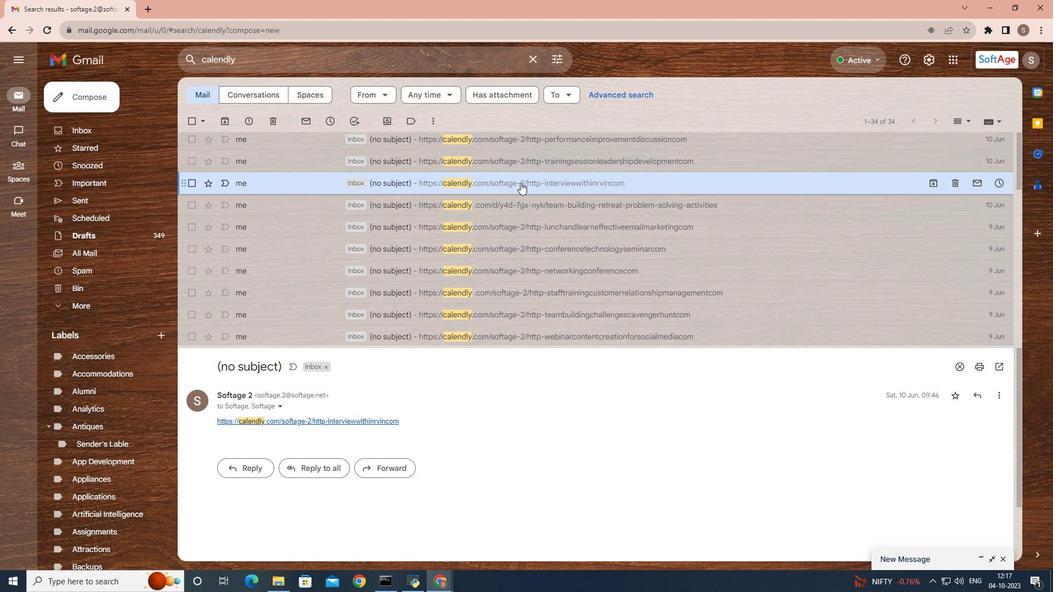 
Action: Mouse moved to (482, 249)
Screenshot: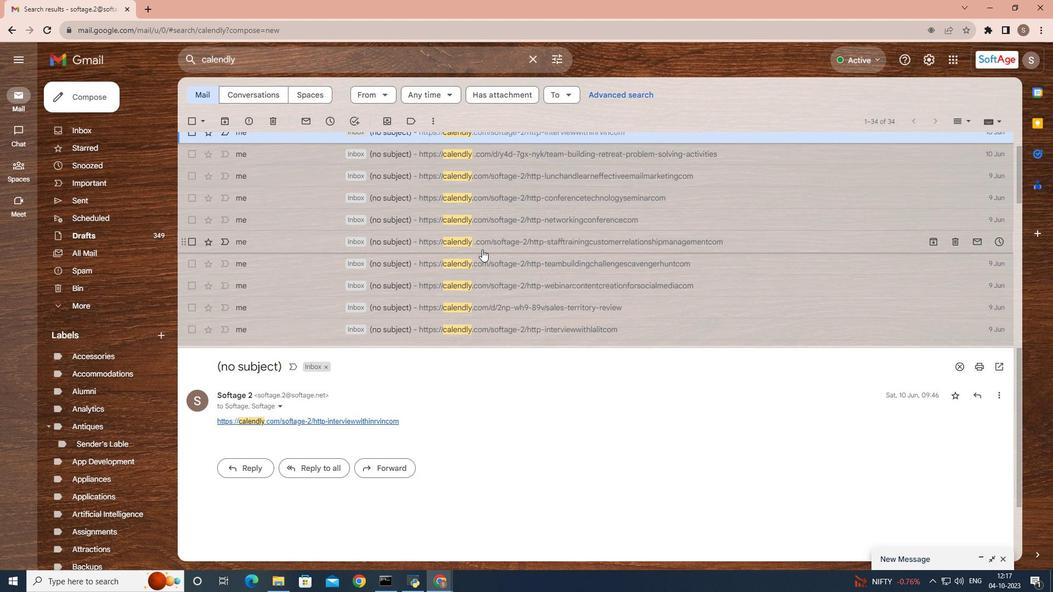 
Action: Mouse pressed left at (482, 249)
Screenshot: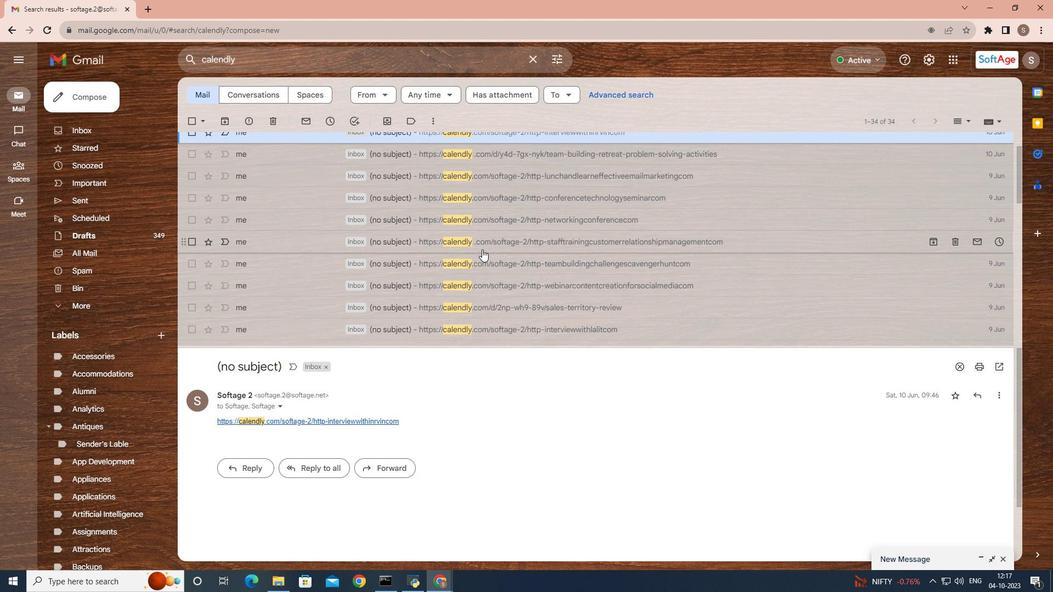 
Action: Mouse moved to (477, 298)
Screenshot: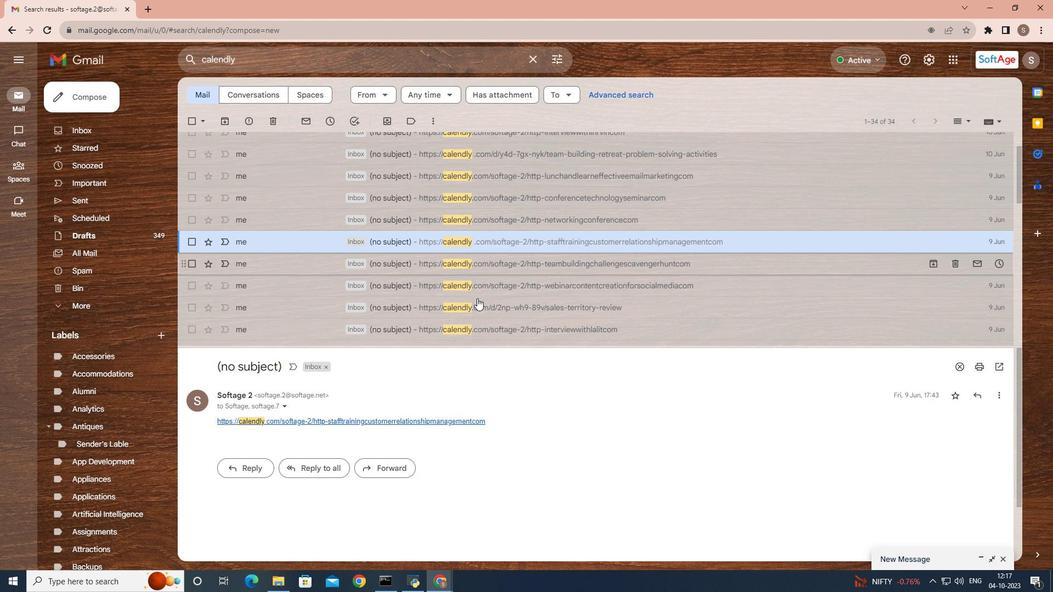 
Action: Mouse pressed left at (477, 298)
Screenshot: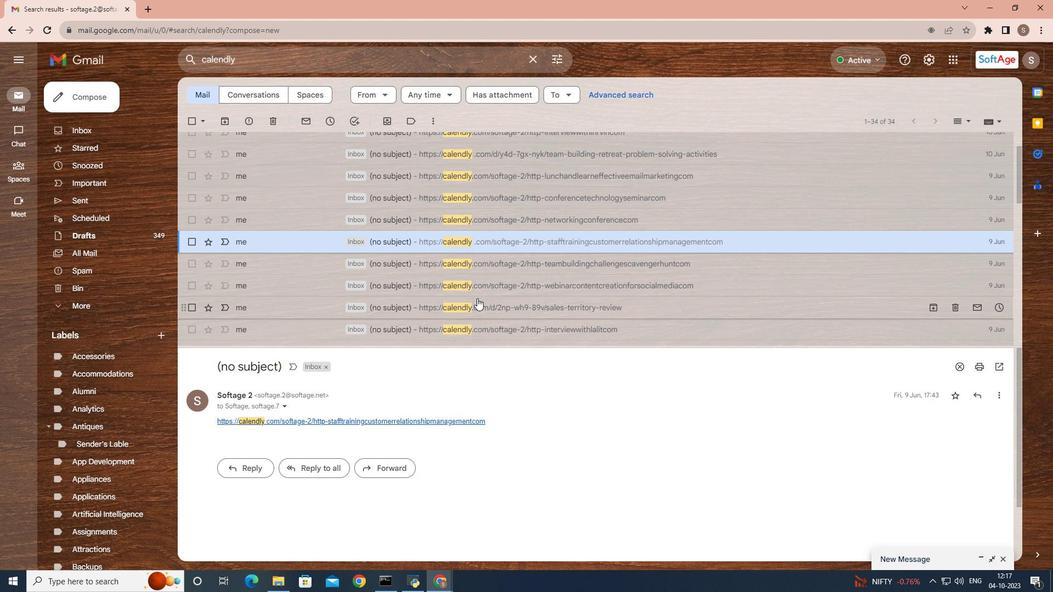 
Action: Mouse moved to (477, 297)
Screenshot: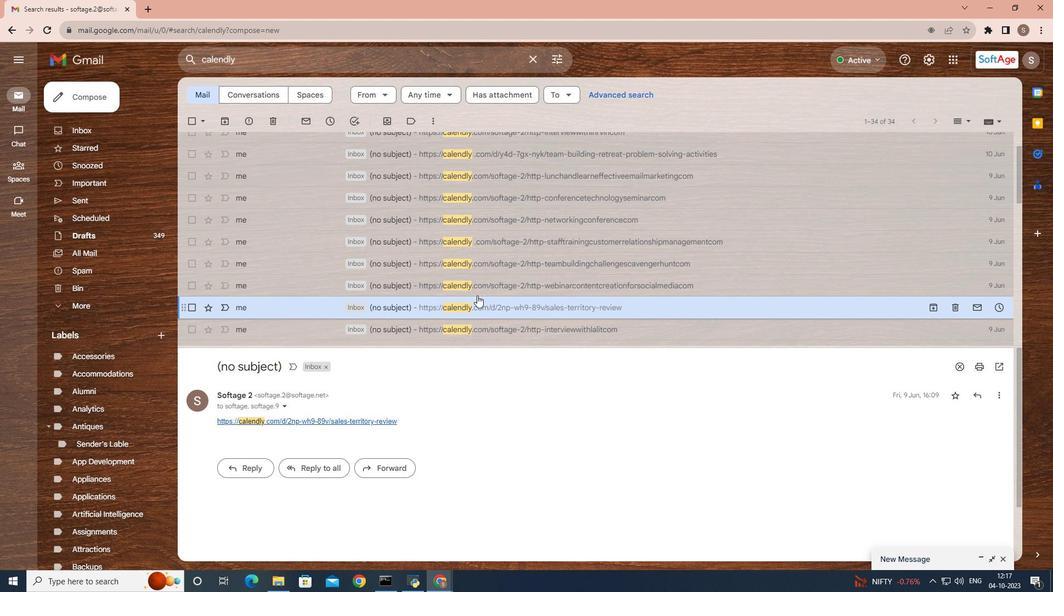 
